 Task: Update your profile picture and name in your GitHub settings.
Action: Mouse moved to (464, 81)
Screenshot: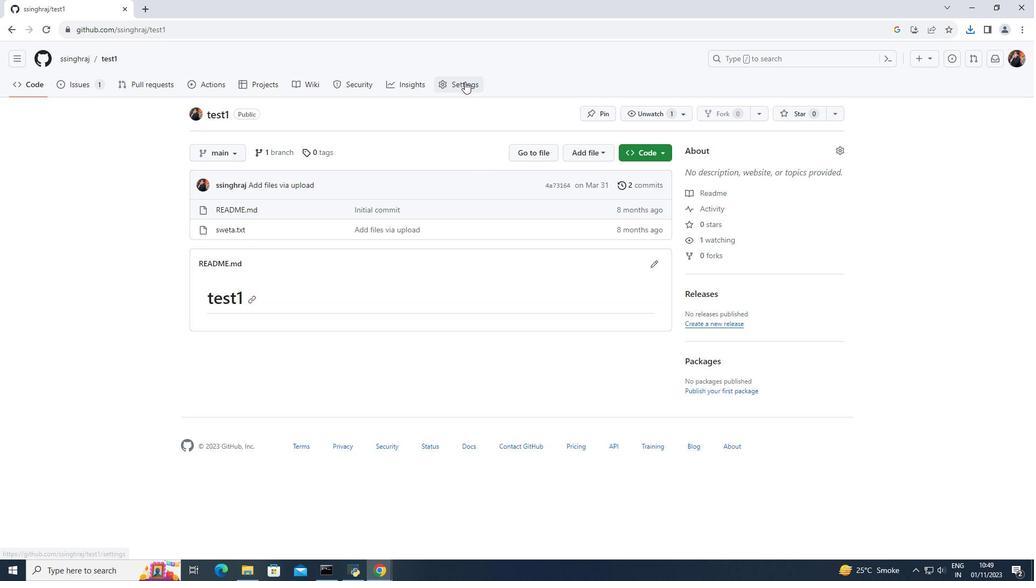 
Action: Mouse pressed left at (464, 81)
Screenshot: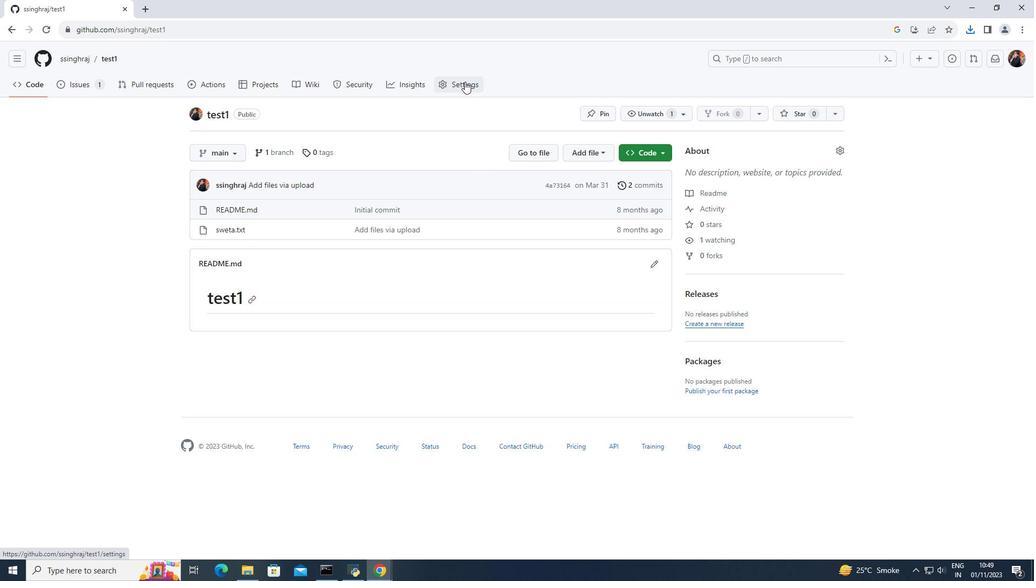 
Action: Mouse moved to (1008, 59)
Screenshot: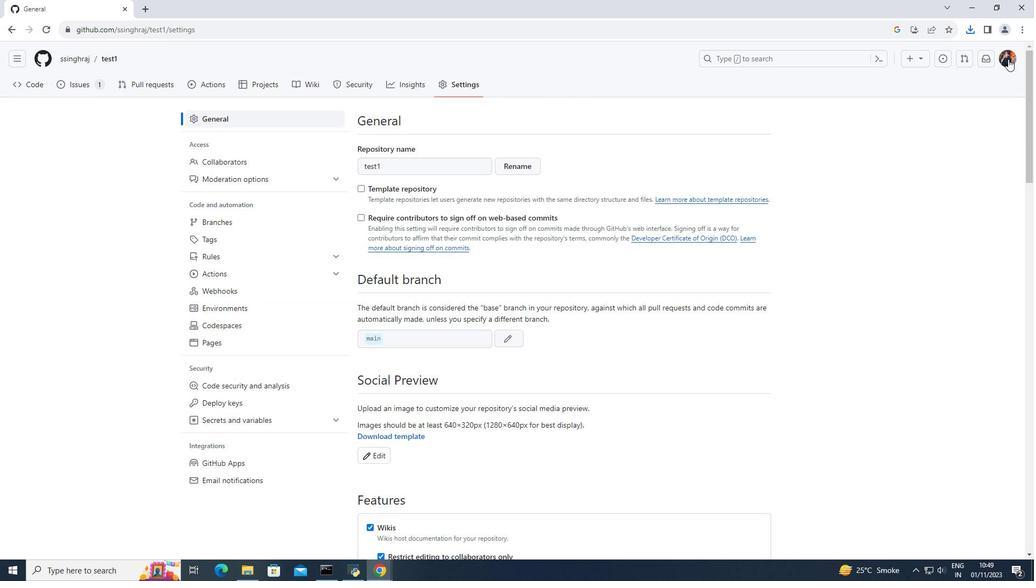 
Action: Mouse pressed left at (1008, 59)
Screenshot: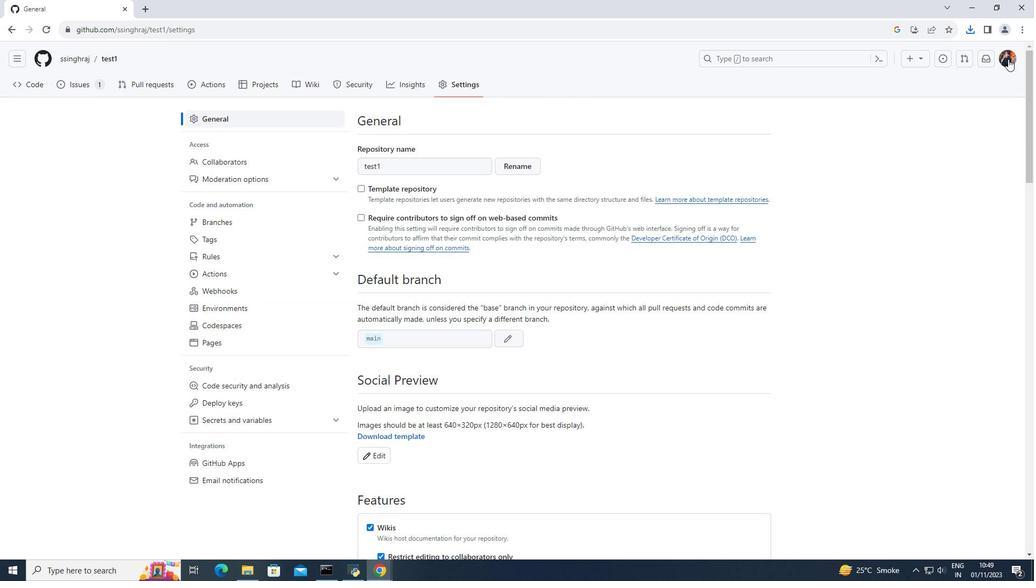 
Action: Mouse moved to (908, 110)
Screenshot: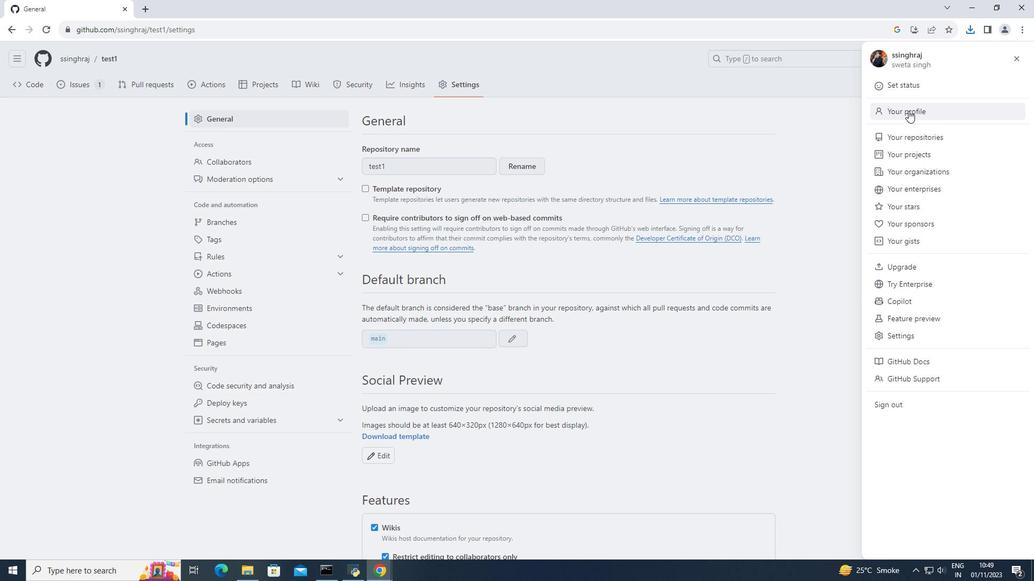 
Action: Mouse pressed left at (908, 110)
Screenshot: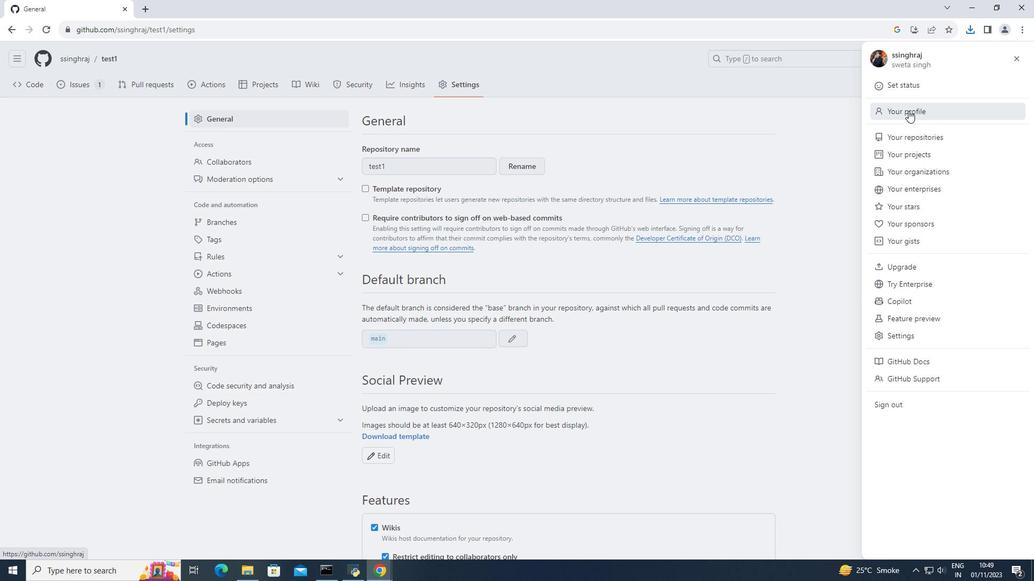 
Action: Mouse moved to (248, 329)
Screenshot: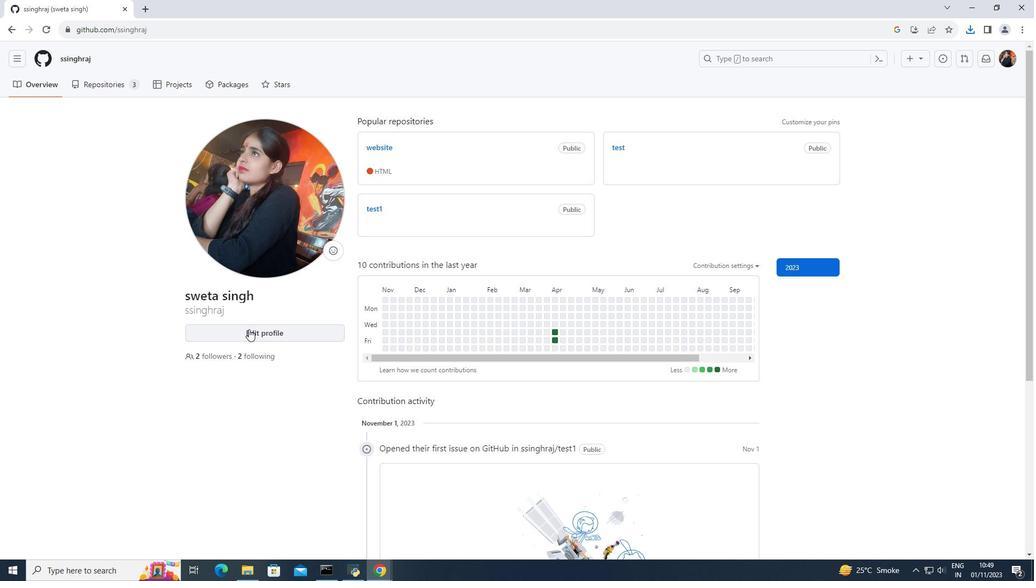 
Action: Mouse pressed left at (248, 329)
Screenshot: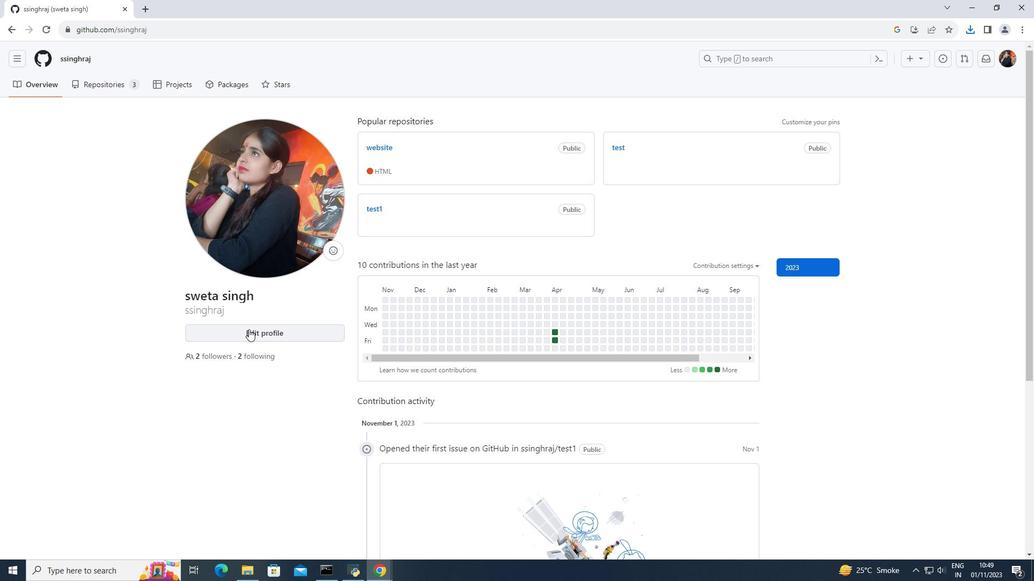 
Action: Mouse moved to (290, 225)
Screenshot: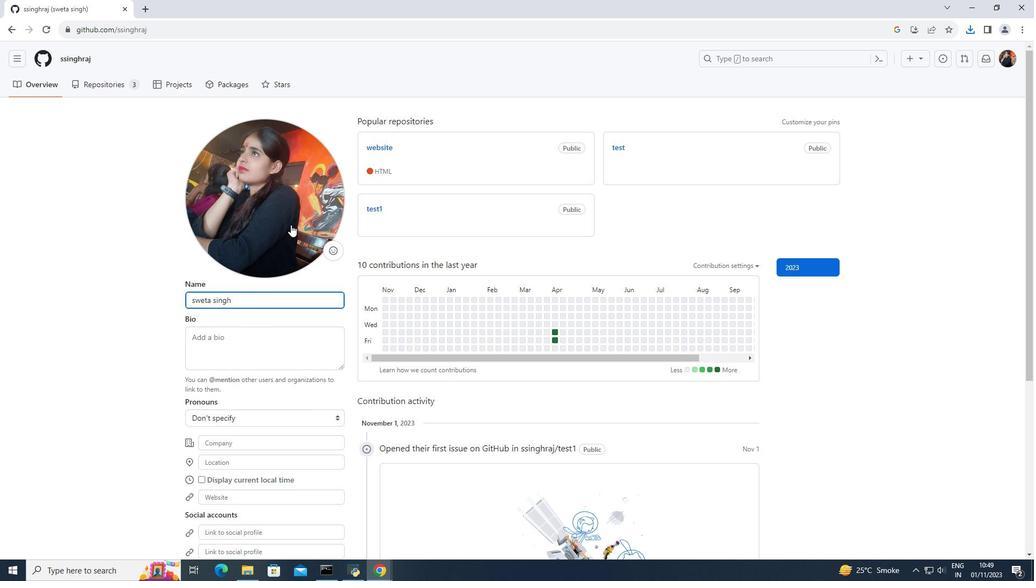 
Action: Mouse pressed left at (290, 225)
Screenshot: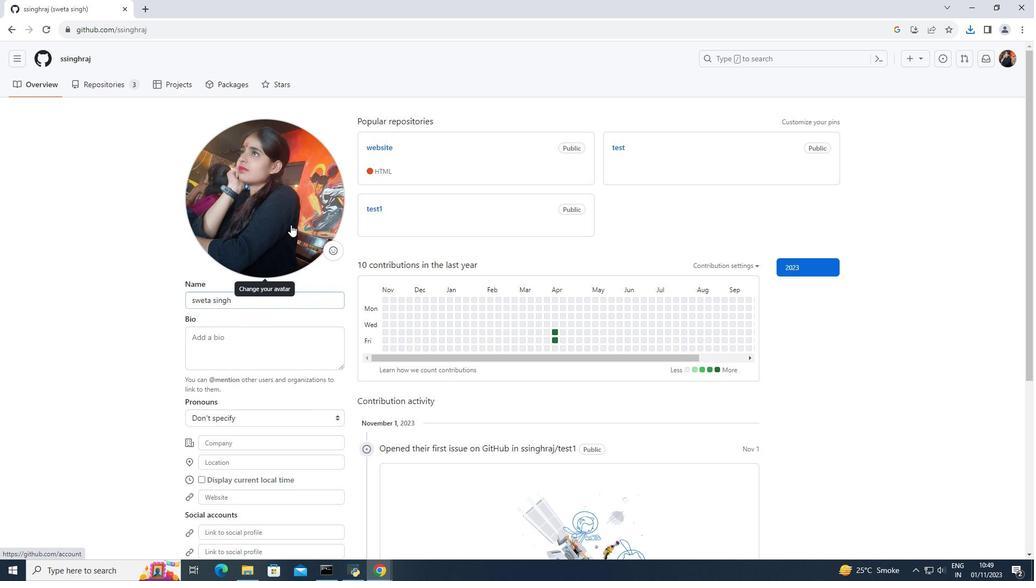 
Action: Mouse moved to (714, 272)
Screenshot: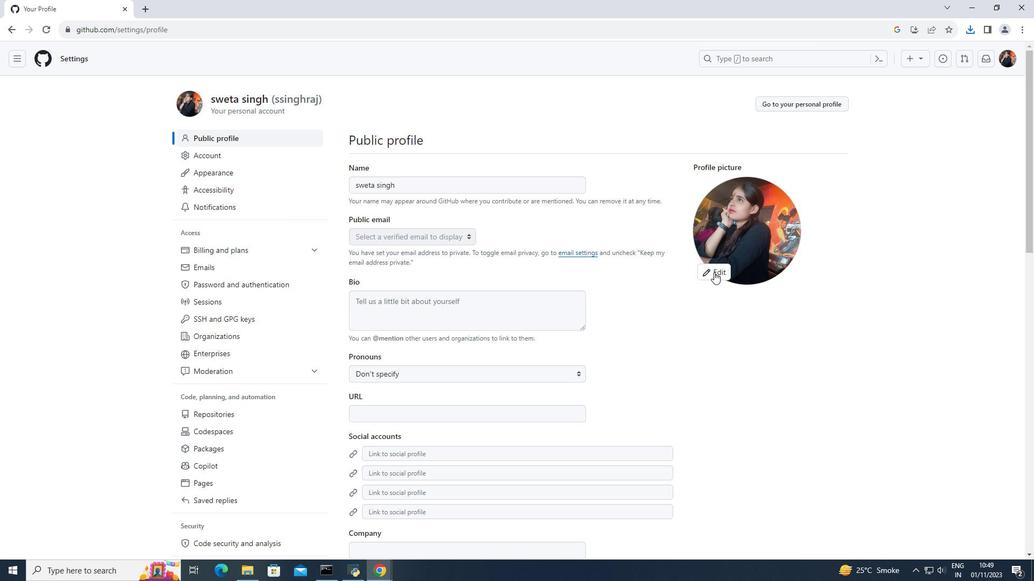 
Action: Mouse pressed left at (714, 272)
Screenshot: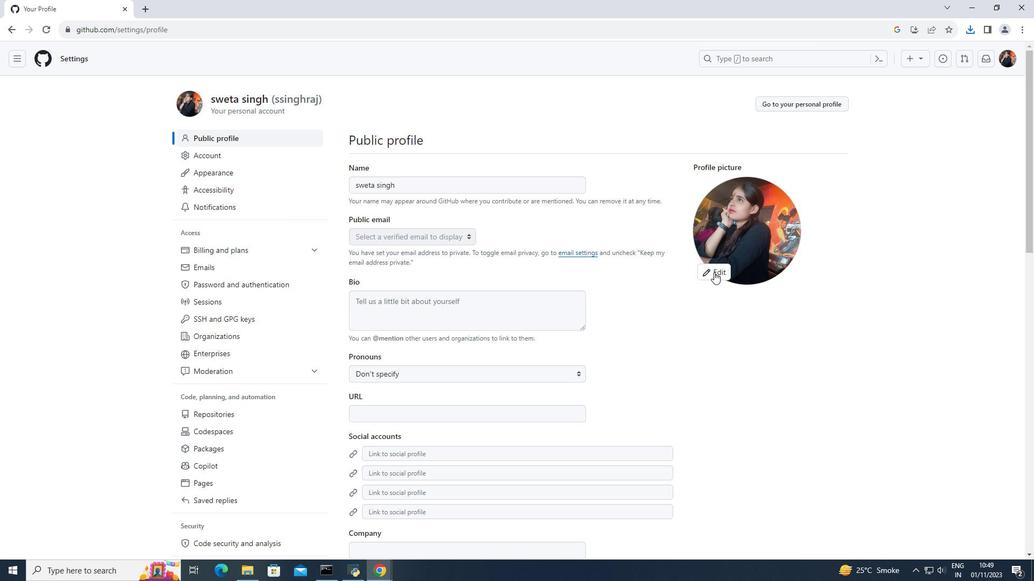 
Action: Mouse moved to (719, 295)
Screenshot: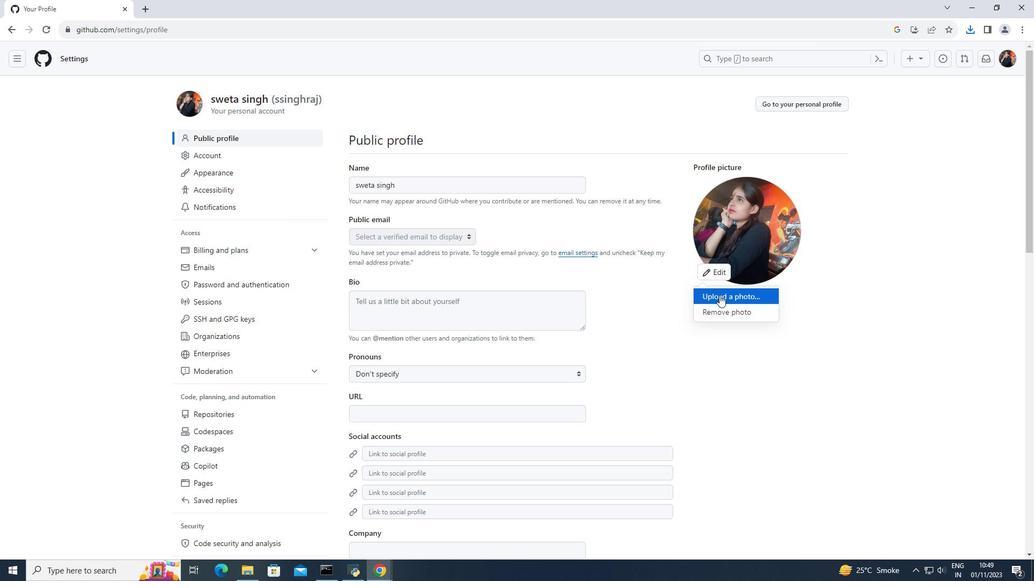 
Action: Mouse pressed left at (719, 295)
Screenshot: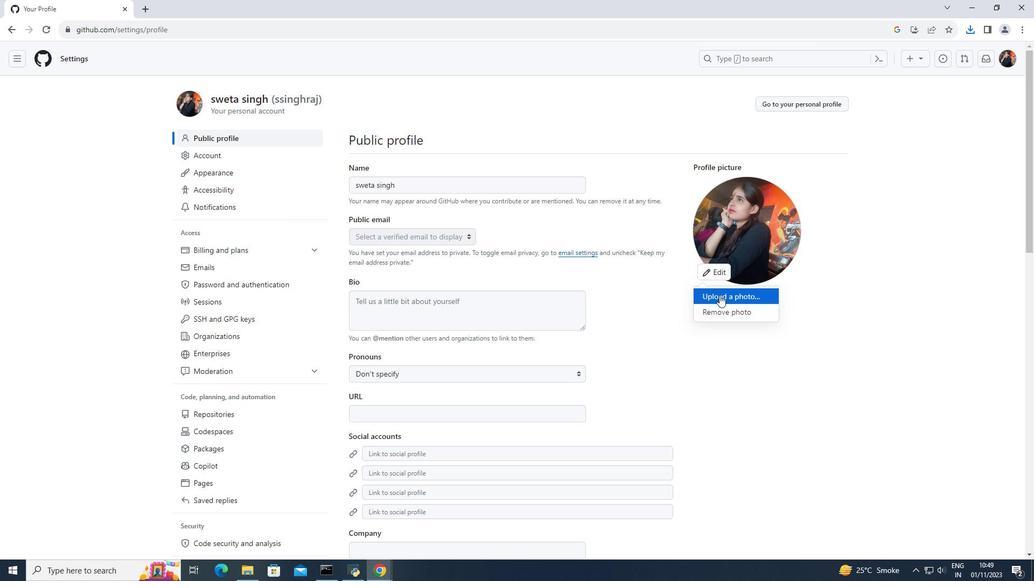 
Action: Mouse moved to (121, 89)
Screenshot: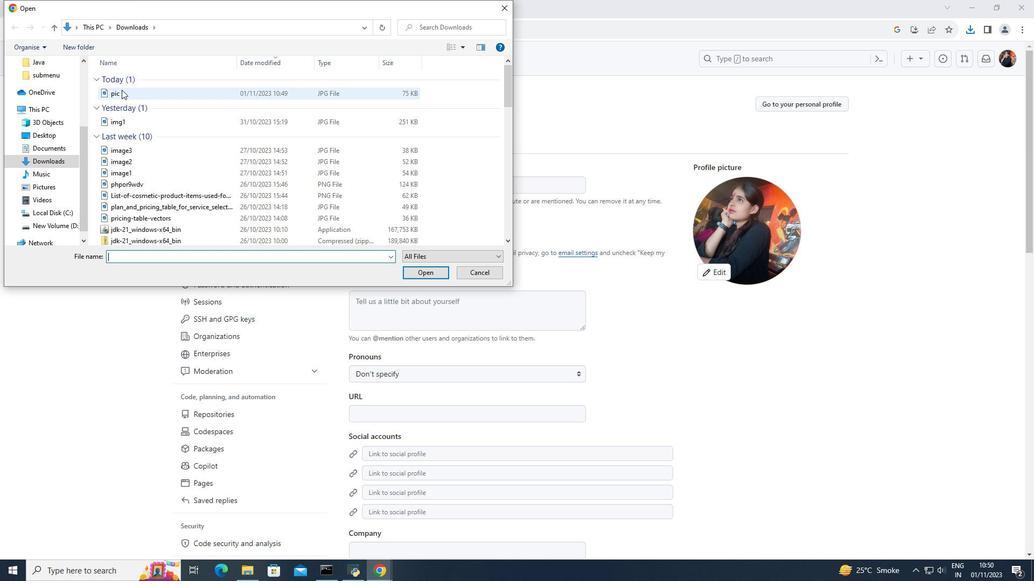 
Action: Mouse pressed left at (121, 89)
Screenshot: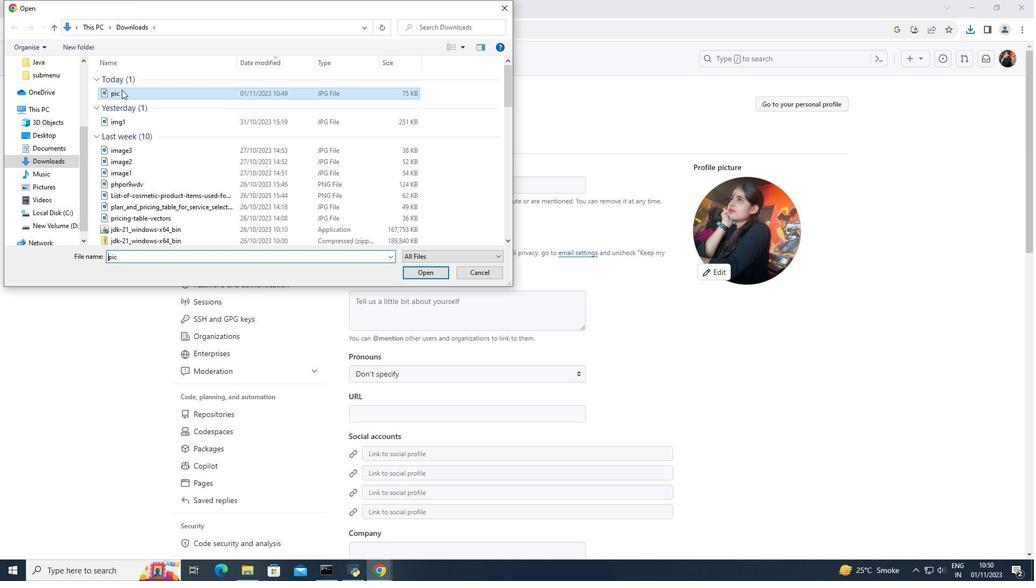 
Action: Mouse moved to (432, 272)
Screenshot: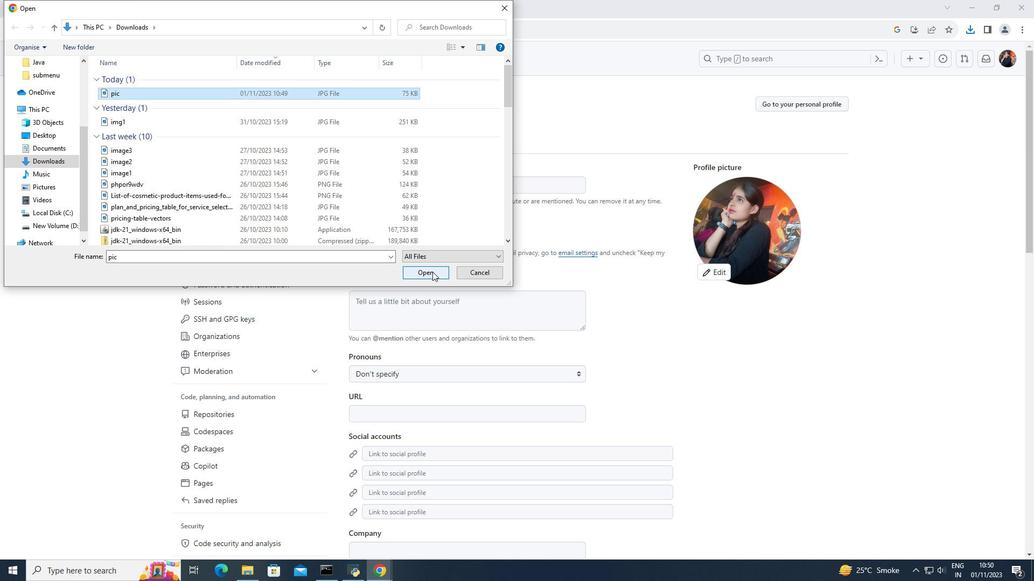 
Action: Mouse pressed left at (432, 272)
Screenshot: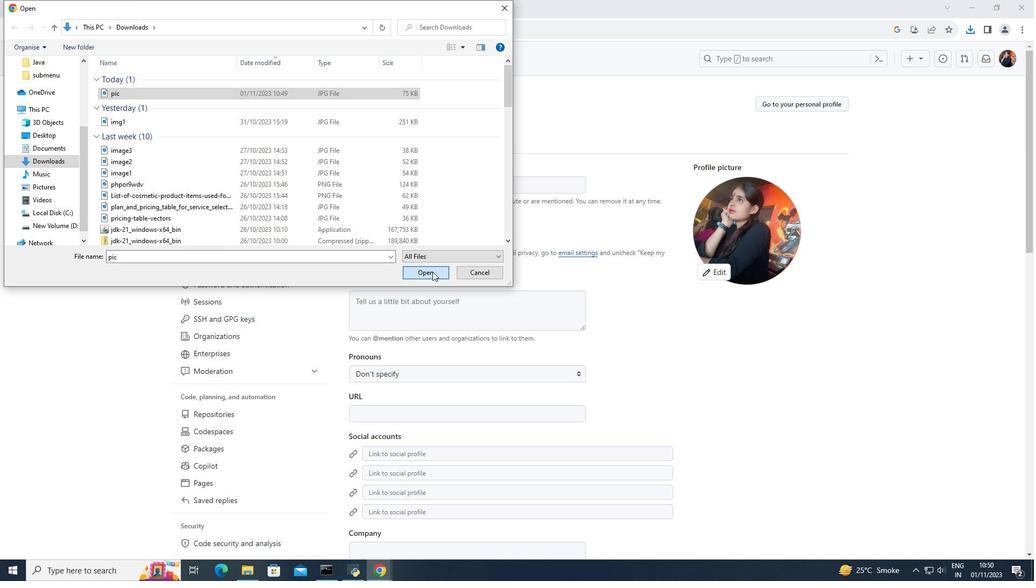 
Action: Mouse moved to (516, 424)
Screenshot: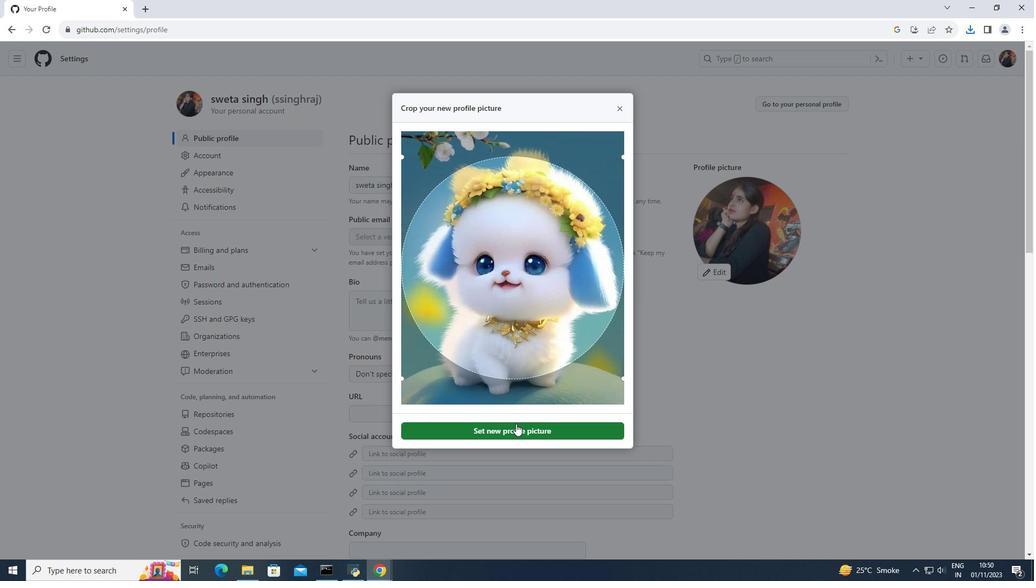 
Action: Mouse pressed left at (516, 424)
Screenshot: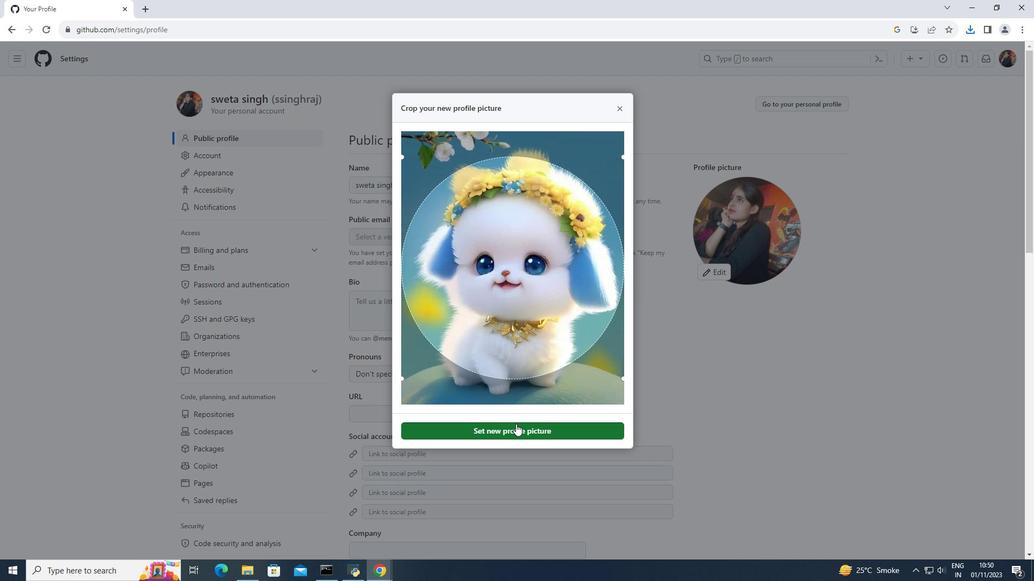 
Action: Mouse moved to (402, 220)
Screenshot: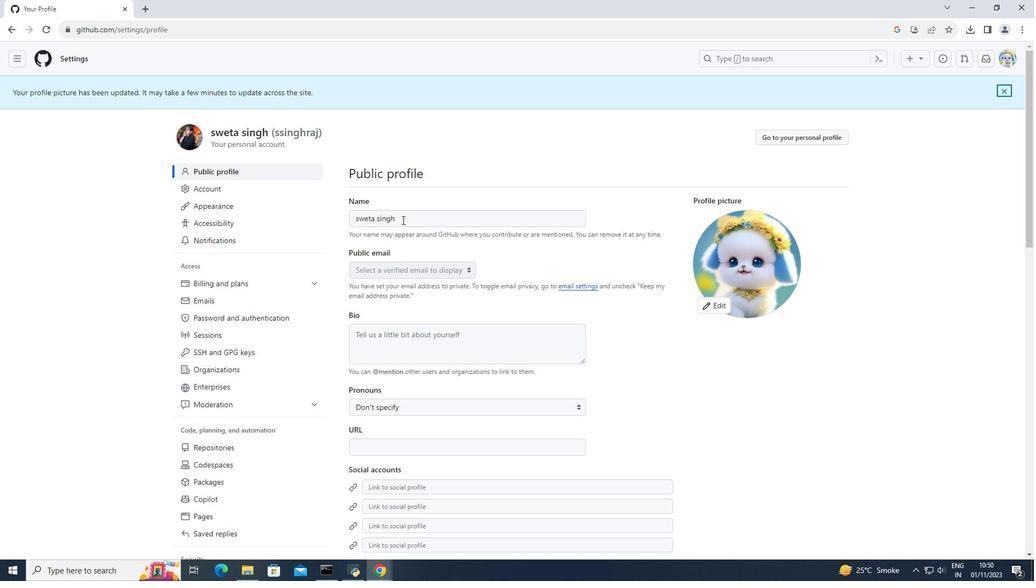 
Action: Mouse pressed left at (402, 220)
Screenshot: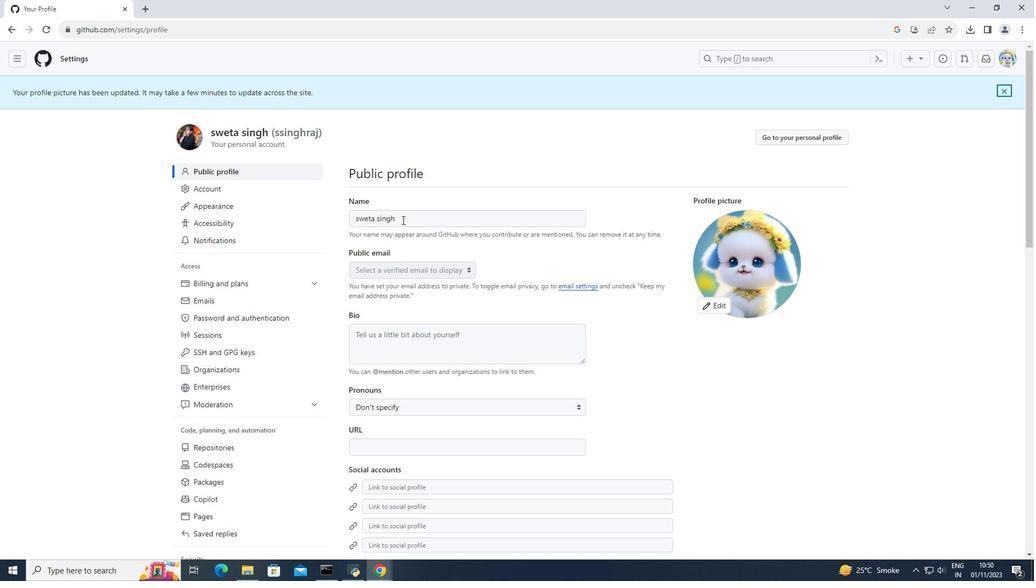 
Action: Mouse moved to (402, 220)
Screenshot: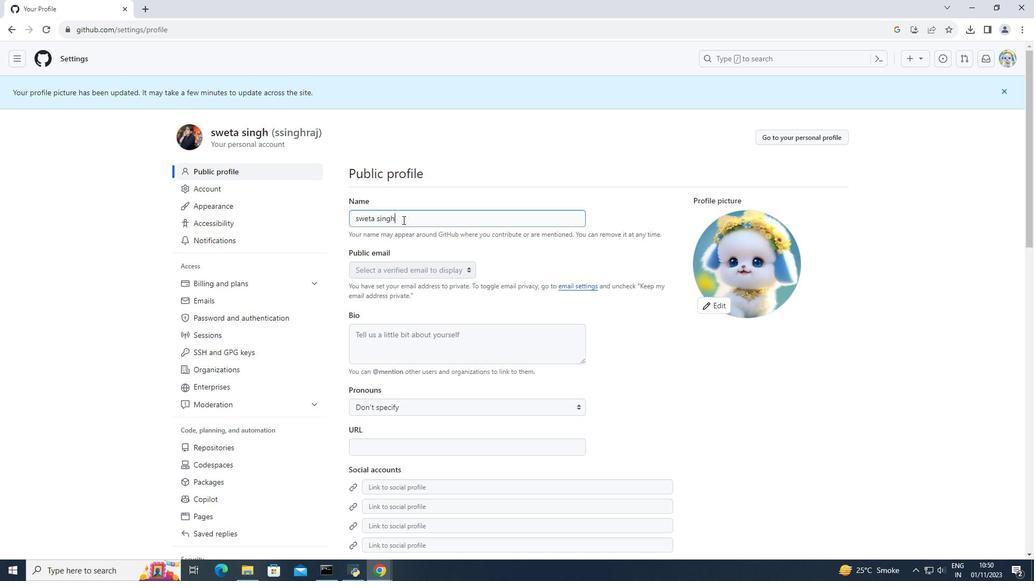 
Action: Key pressed <Key.backspace><Key.backspace><Key.backspace><Key.backspace><Key.backspace><Key.backspace><Key.backspace><Key.backspace><Key.backspace><Key.backspace><Key.backspace><Key.backspace><Key.backspace><Key.shift>Sweta<Key.space><Key.shift><Key.shift><Key.shift>s<Key.backspace><Key.shift>Singh<Key.space><Key.shift>Rajput<Key.enter>
Screenshot: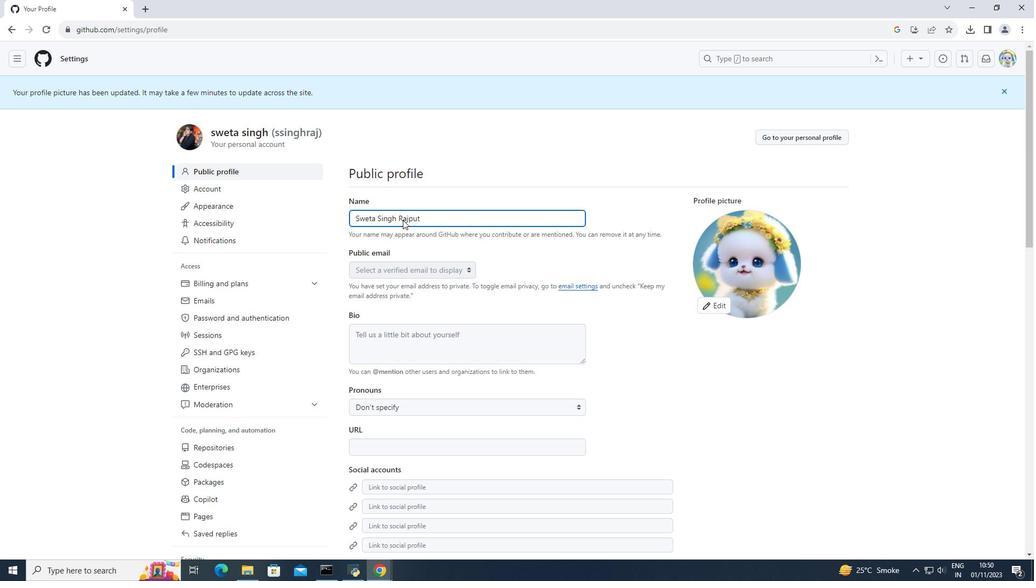 
Action: Mouse moved to (11, 29)
Screenshot: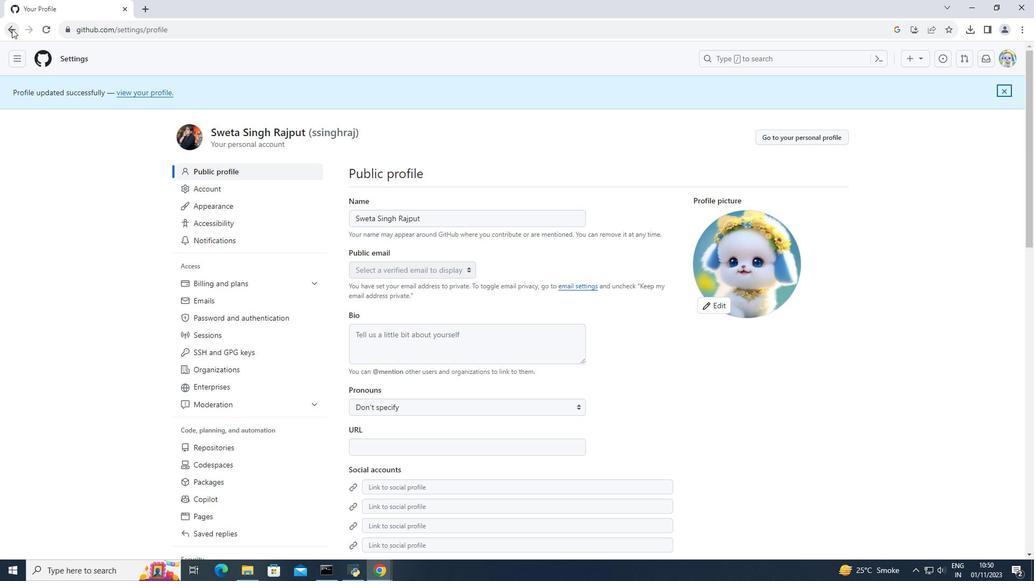 
Action: Mouse pressed left at (11, 29)
Screenshot: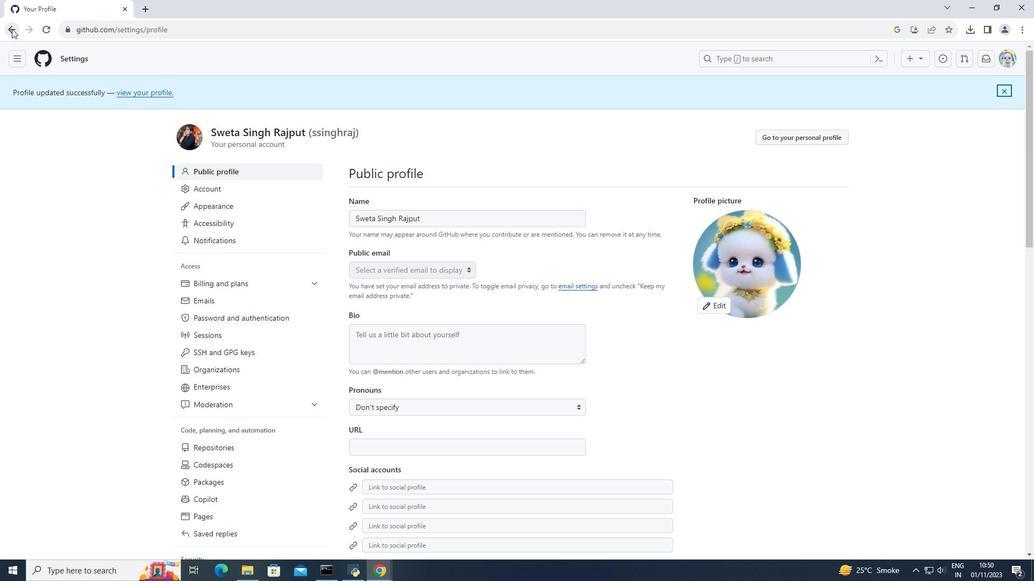 
Action: Mouse moved to (1003, 58)
Screenshot: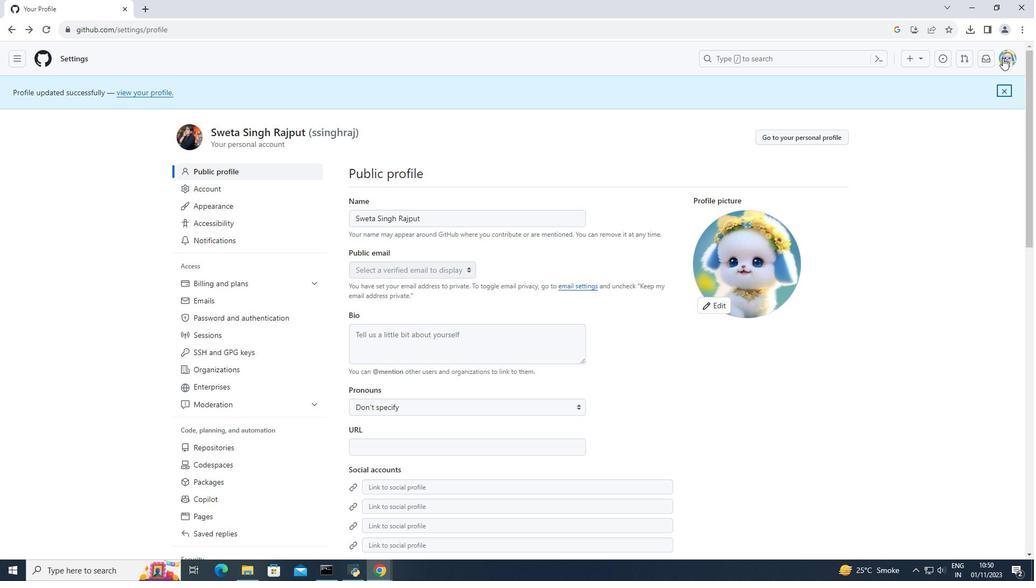 
Action: Mouse pressed left at (1003, 58)
Screenshot: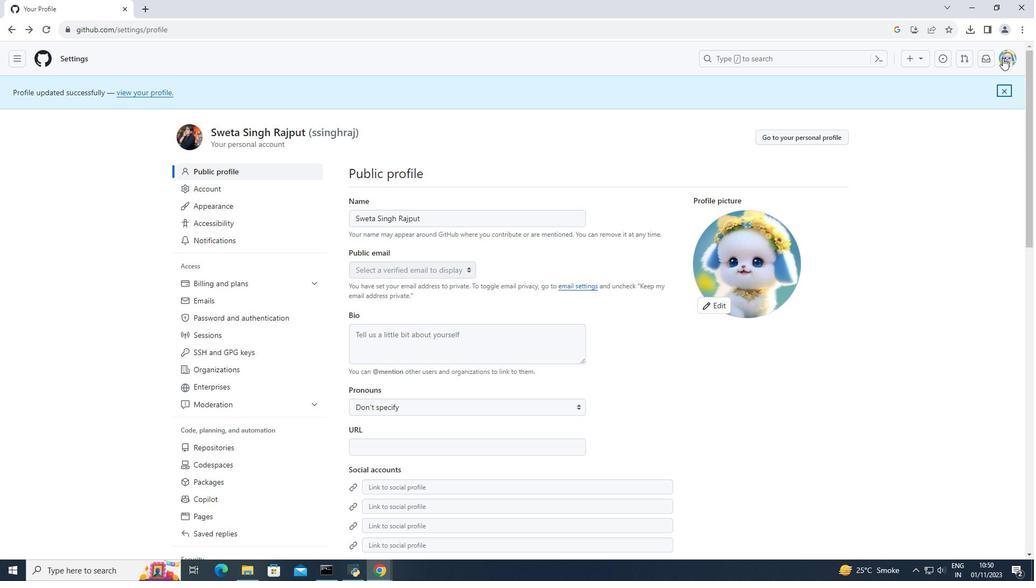 
Action: Mouse moved to (897, 110)
Screenshot: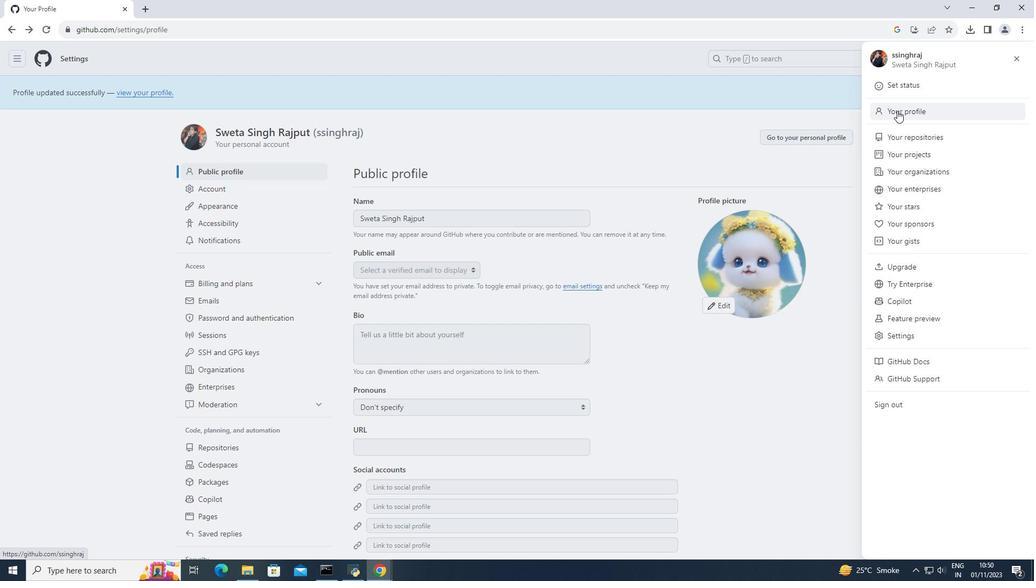 
Action: Mouse pressed left at (897, 110)
Screenshot: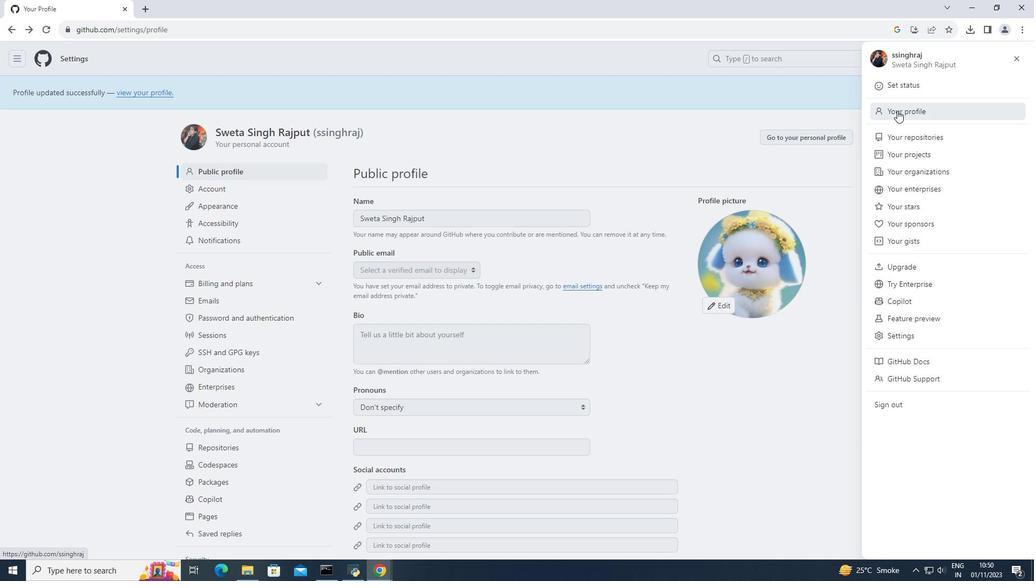 
Action: Mouse moved to (255, 203)
Screenshot: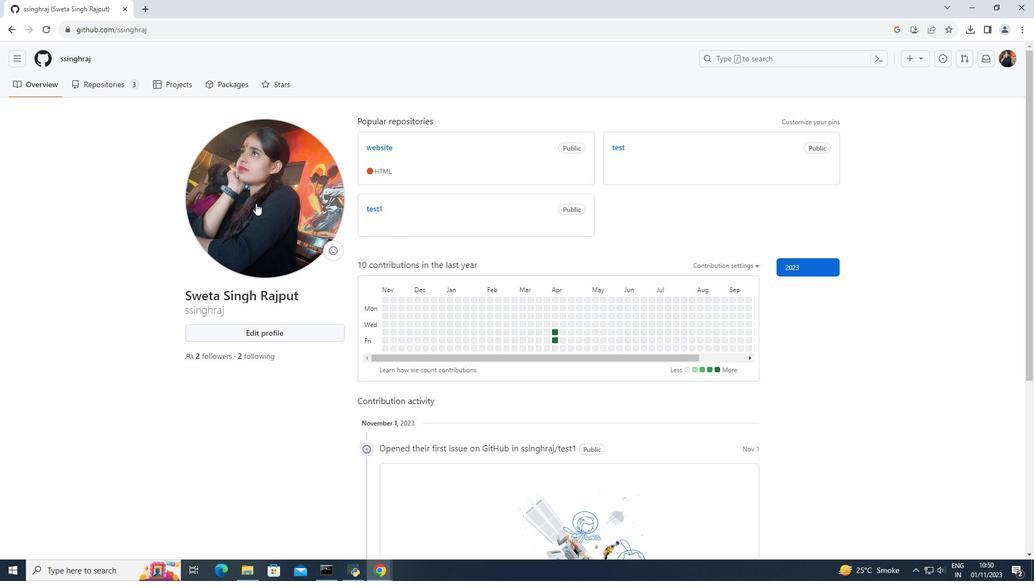 
Action: Mouse scrolled (255, 203) with delta (0, 0)
Screenshot: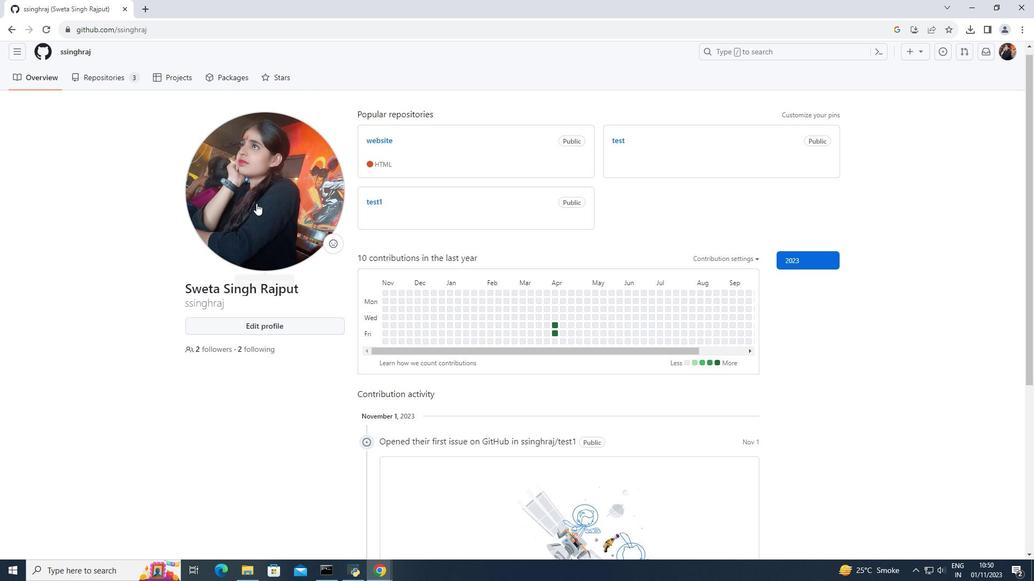 
Action: Mouse moved to (256, 203)
Screenshot: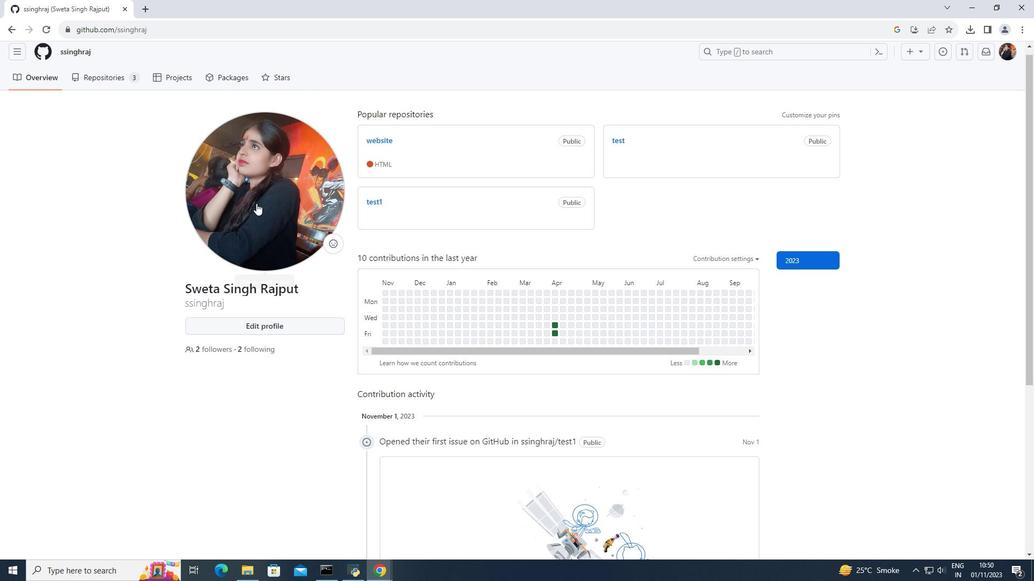 
Action: Mouse scrolled (256, 203) with delta (0, 0)
Screenshot: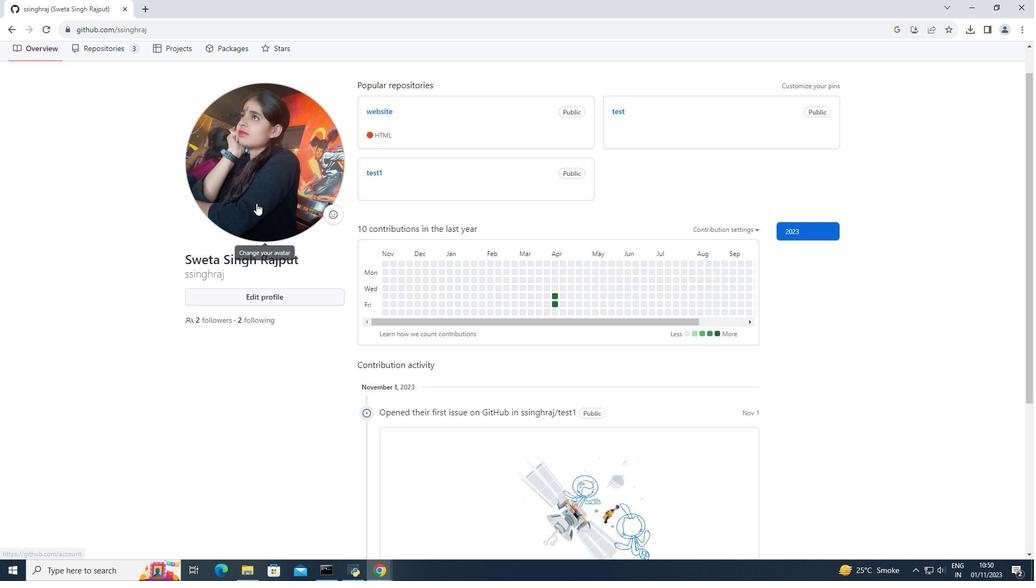 
Action: Mouse moved to (259, 183)
Screenshot: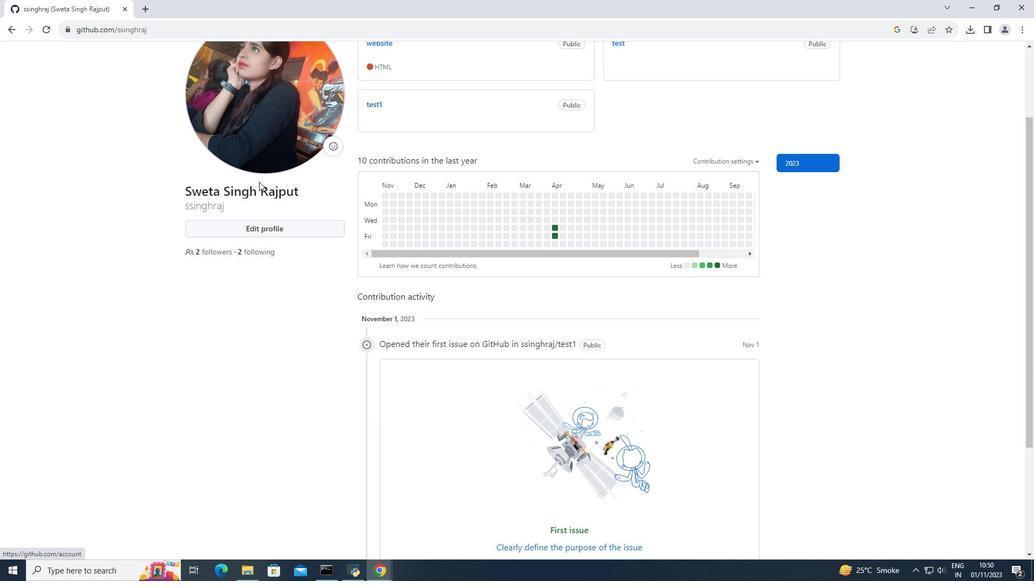 
Action: Mouse scrolled (259, 184) with delta (0, 0)
Screenshot: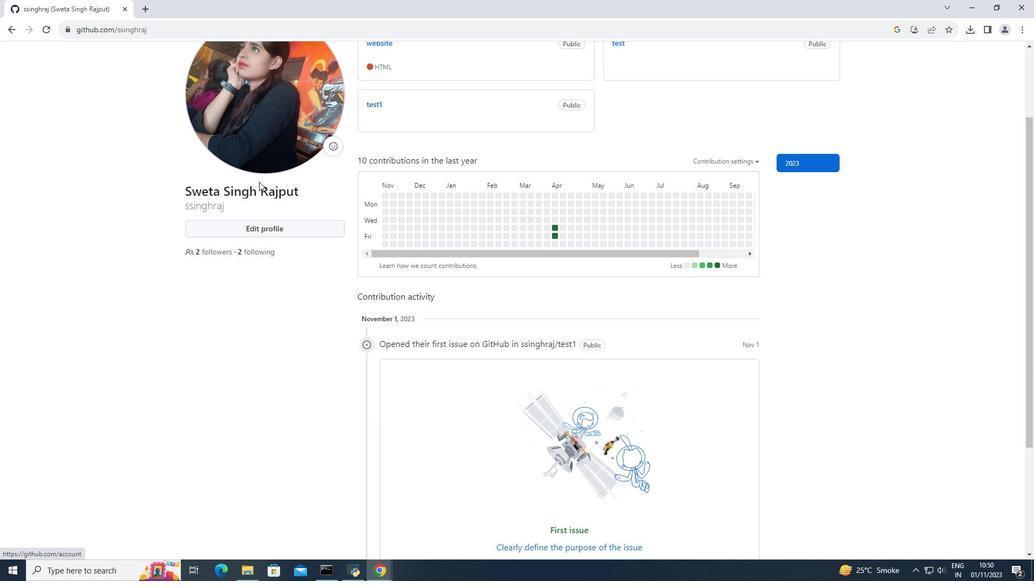 
Action: Mouse moved to (266, 279)
Screenshot: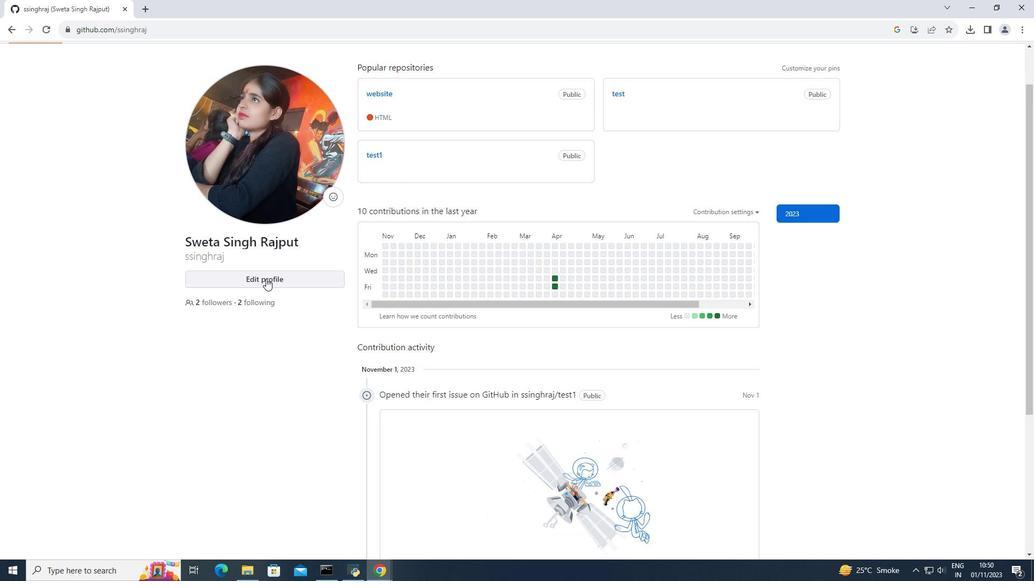 
Action: Mouse pressed left at (266, 279)
Screenshot: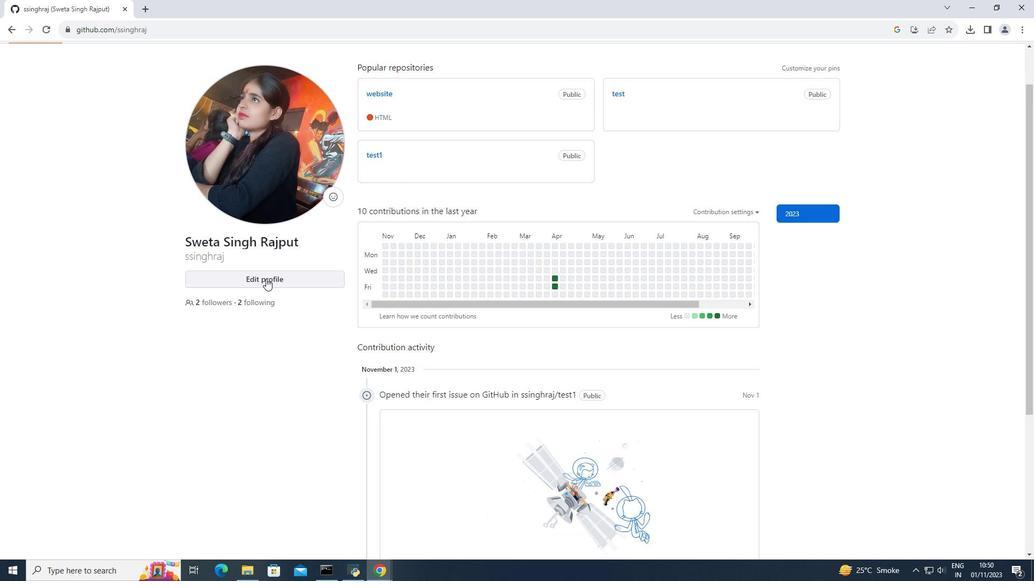 
Action: Mouse moved to (130, 165)
Screenshot: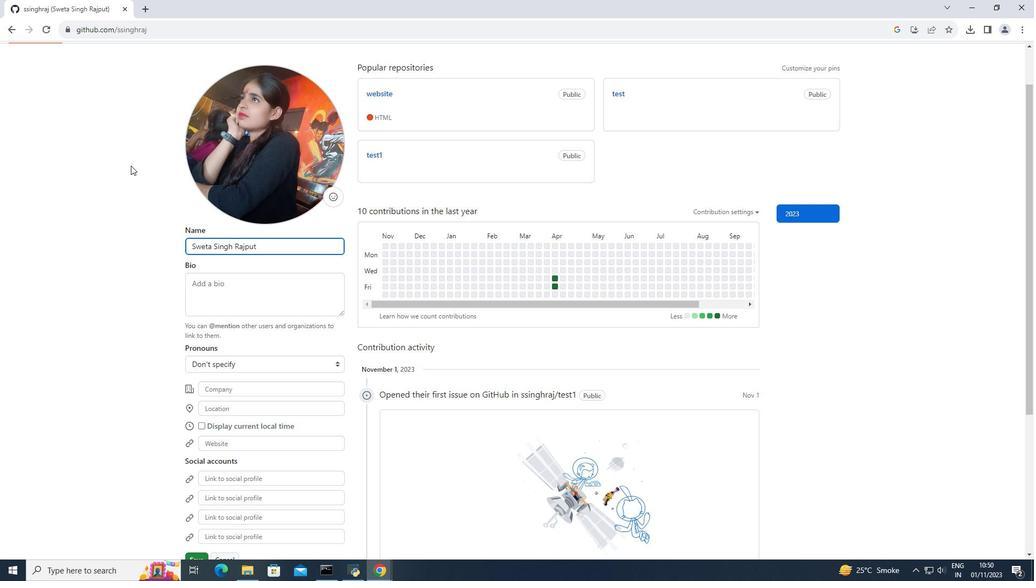 
Action: Mouse pressed left at (130, 165)
Screenshot: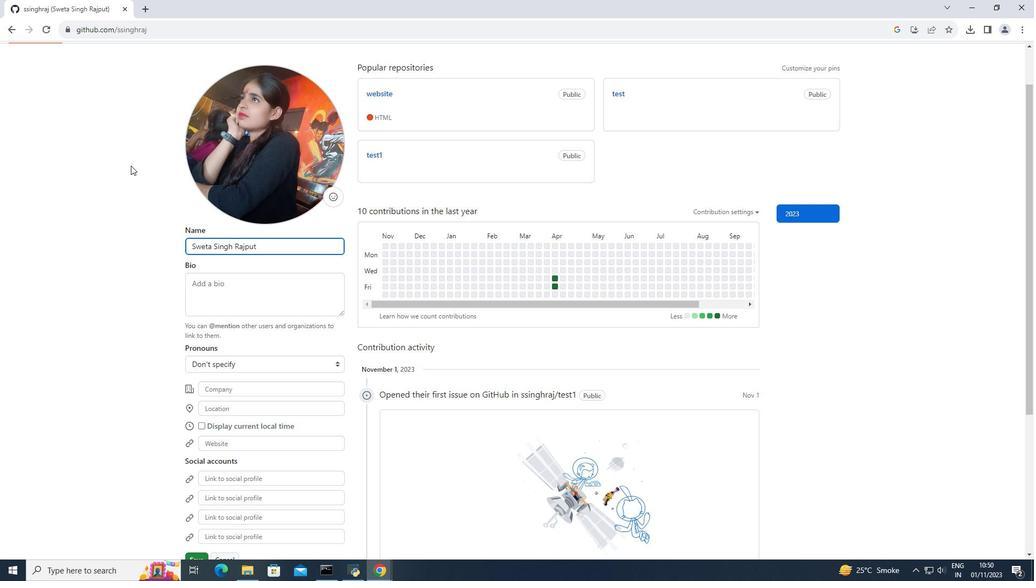
Action: Mouse moved to (385, 168)
Screenshot: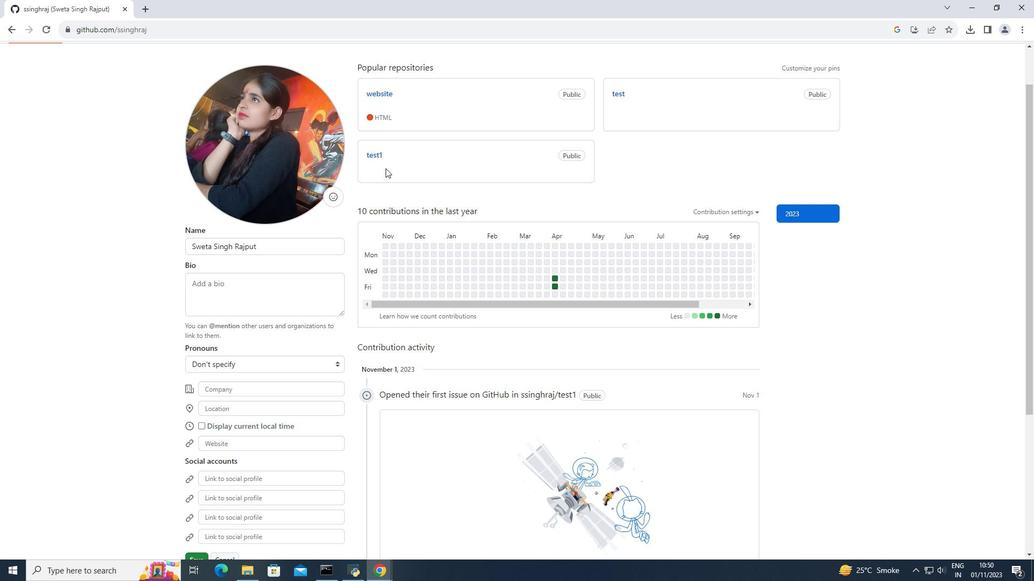 
Action: Mouse pressed left at (385, 168)
Screenshot: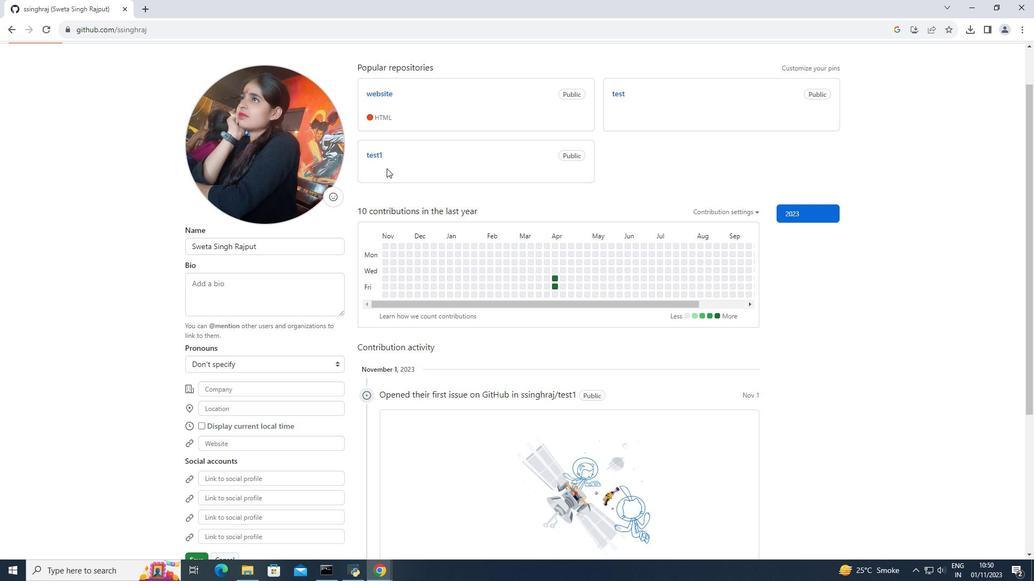 
Action: Mouse moved to (313, 164)
Screenshot: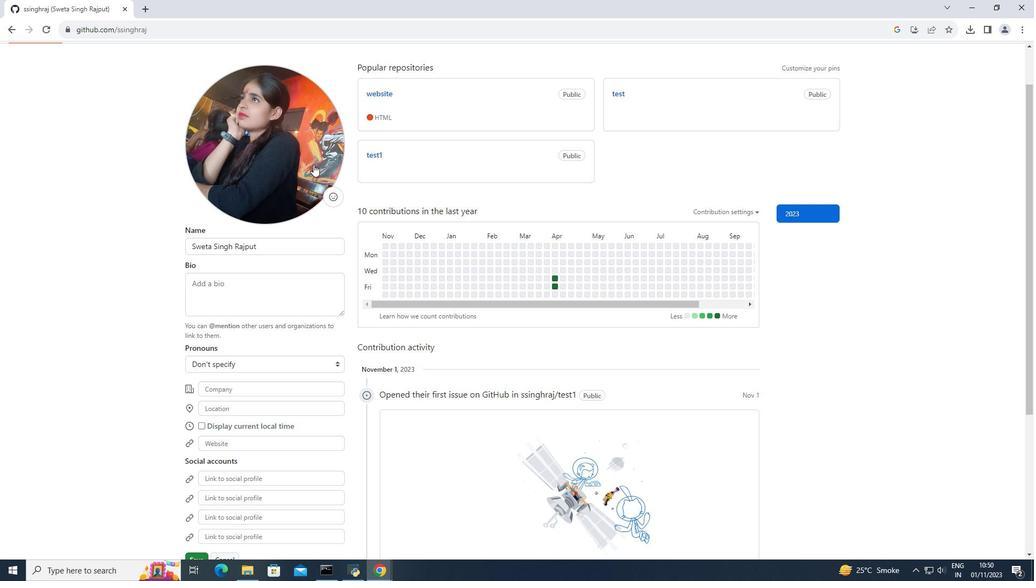 
Action: Mouse pressed left at (313, 164)
Screenshot: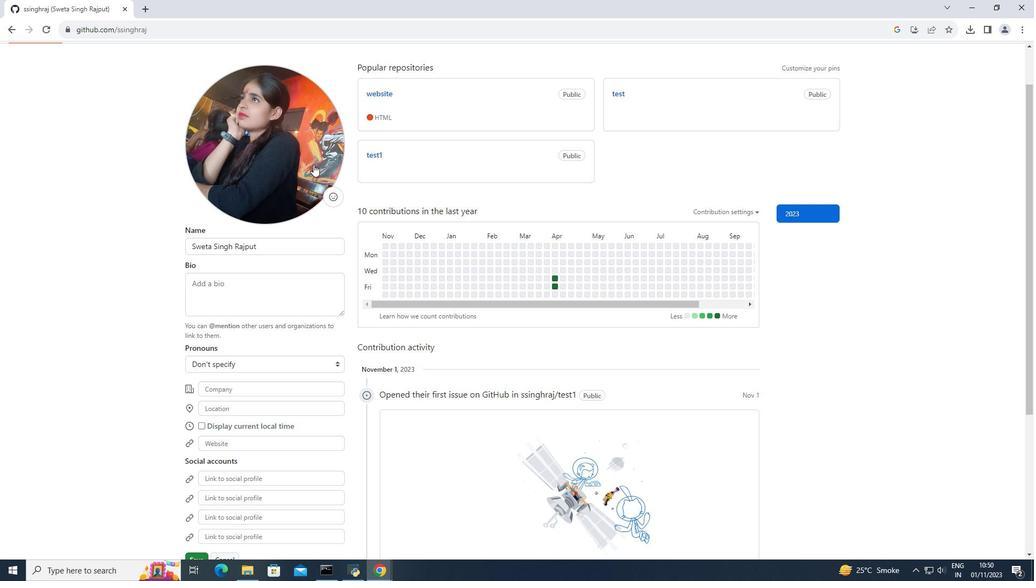 
Action: Mouse moved to (655, 286)
Screenshot: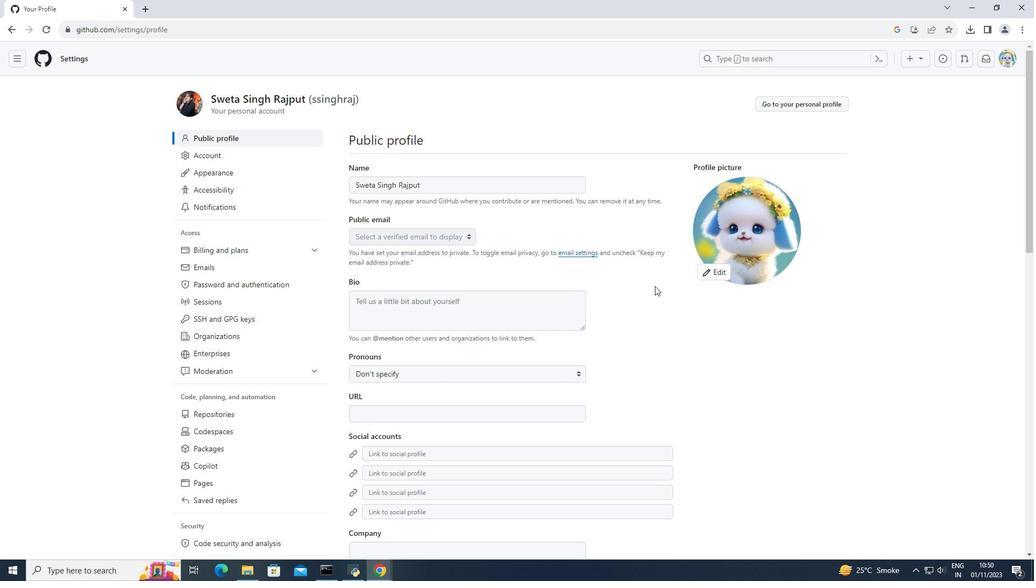 
Action: Mouse scrolled (655, 286) with delta (0, 0)
Screenshot: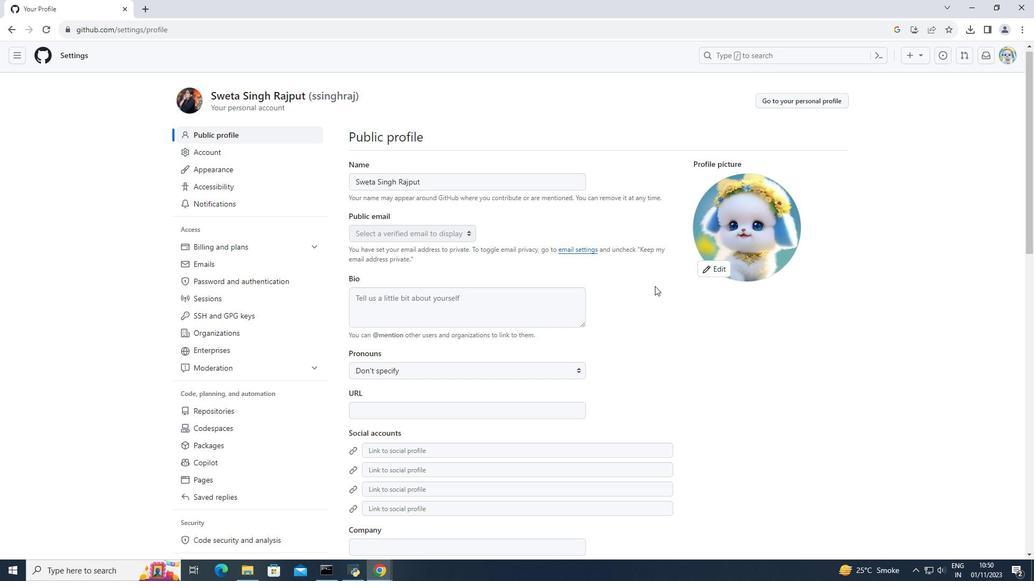 
Action: Mouse scrolled (655, 286) with delta (0, 0)
Screenshot: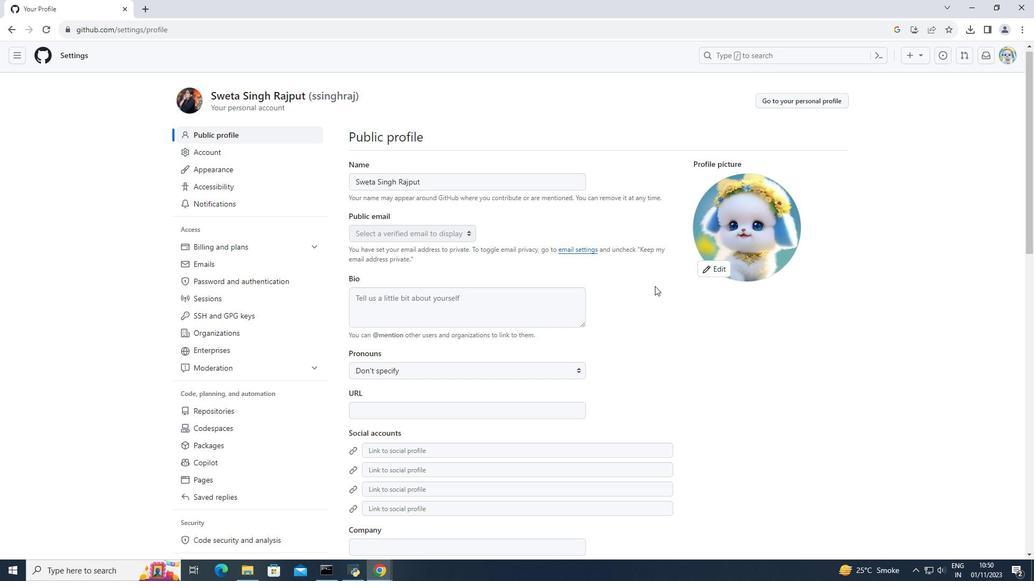 
Action: Mouse scrolled (655, 286) with delta (0, 0)
Screenshot: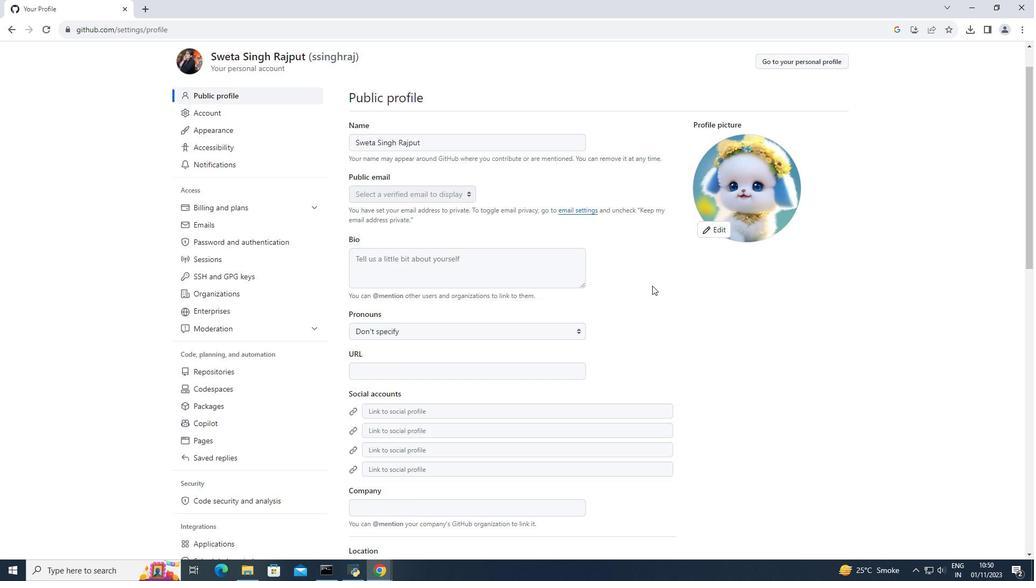
Action: Mouse scrolled (655, 286) with delta (0, 0)
Screenshot: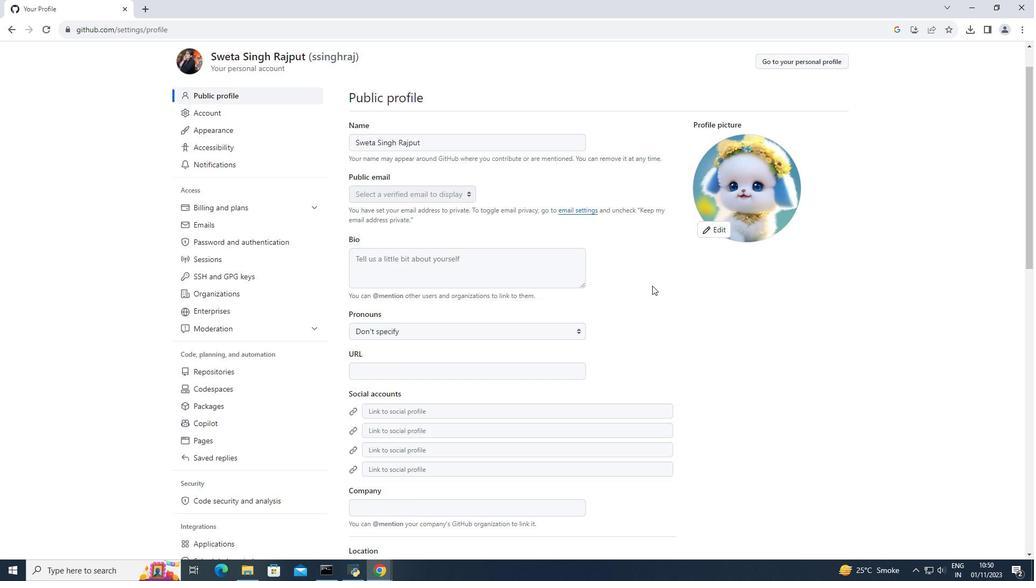 
Action: Mouse moved to (654, 286)
Screenshot: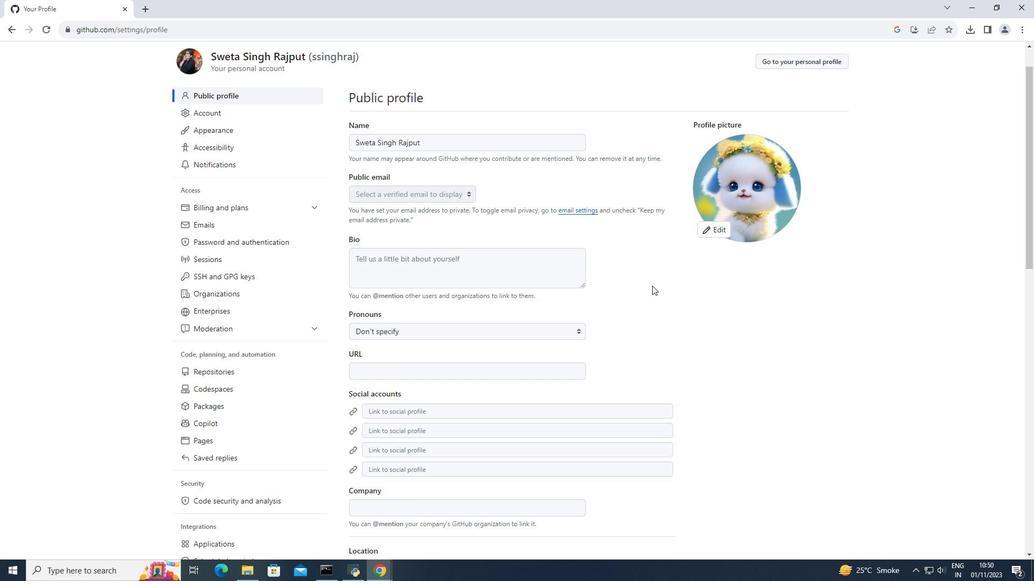 
Action: Mouse scrolled (654, 286) with delta (0, 0)
Screenshot: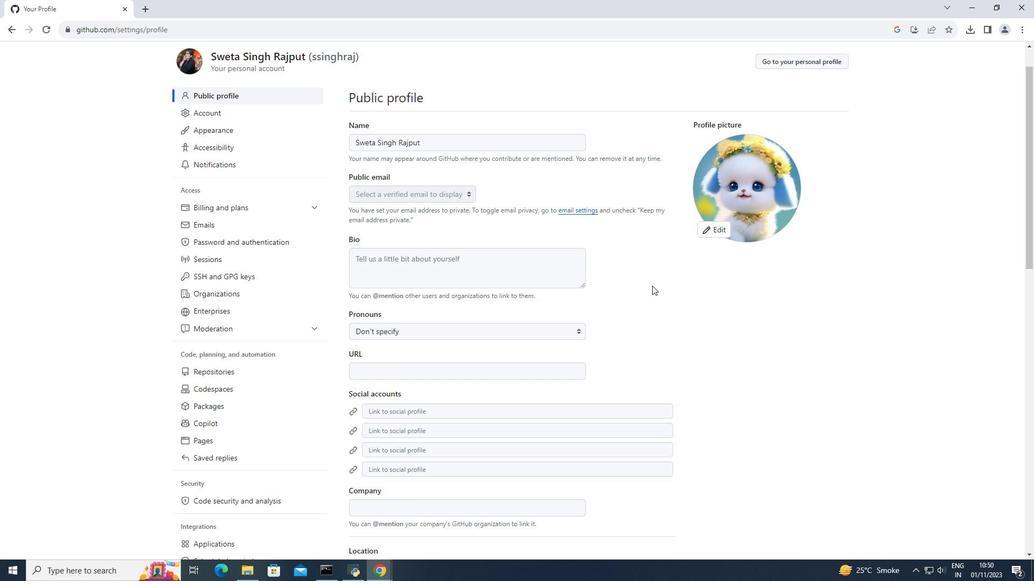 
Action: Mouse moved to (652, 286)
Screenshot: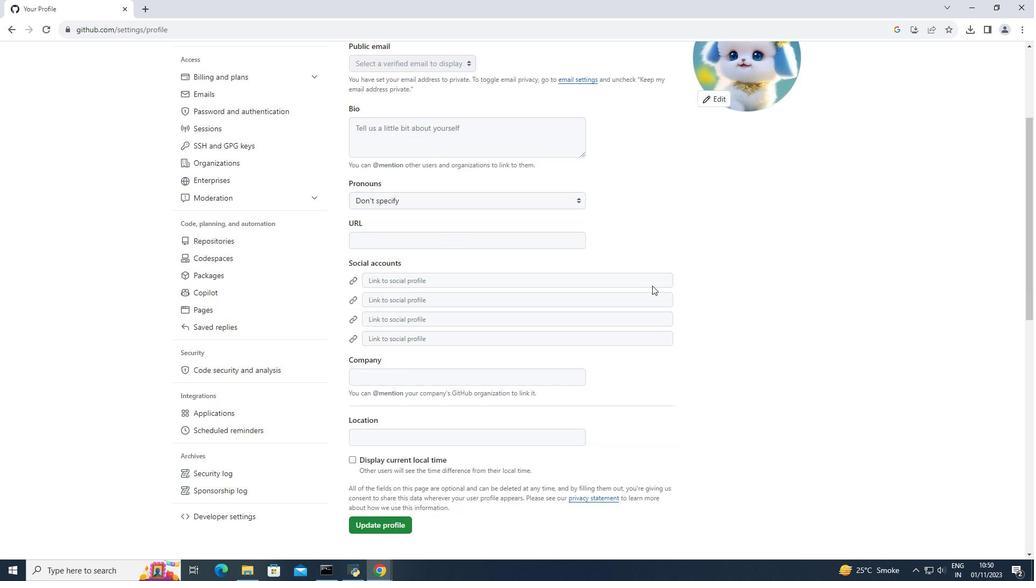 
Action: Mouse scrolled (652, 285) with delta (0, 0)
Screenshot: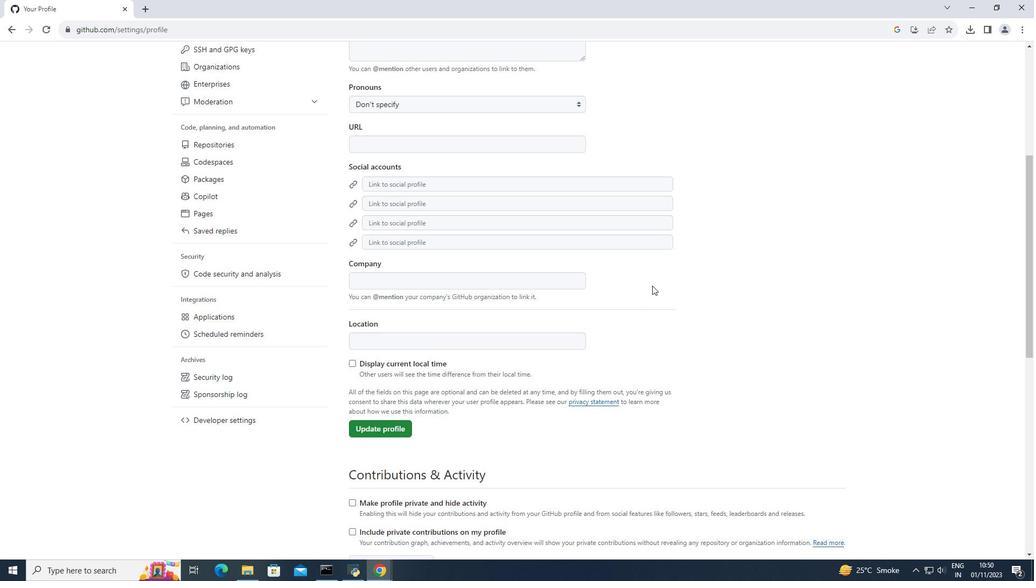 
Action: Mouse scrolled (652, 285) with delta (0, 0)
Screenshot: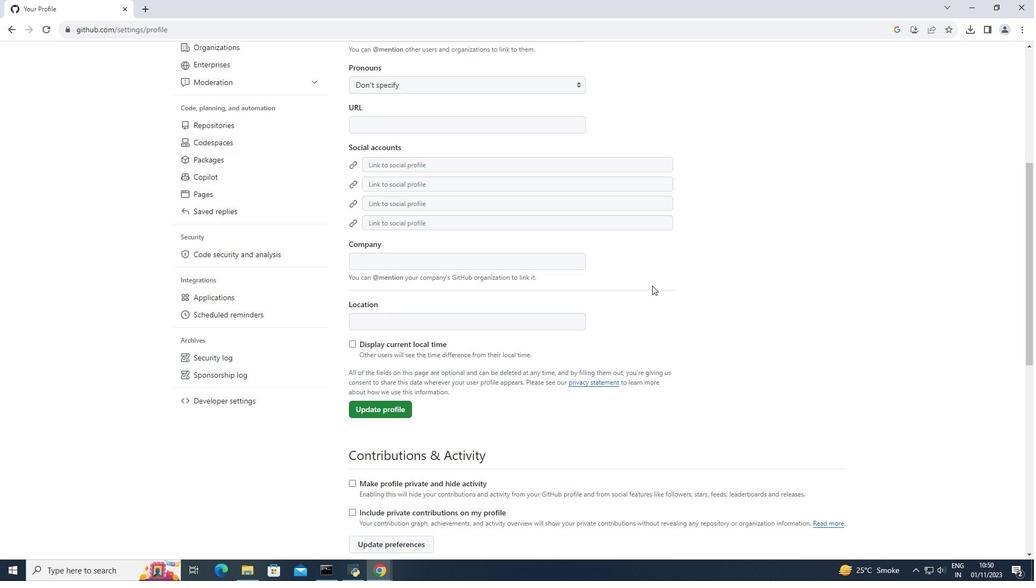 
Action: Mouse moved to (392, 318)
Screenshot: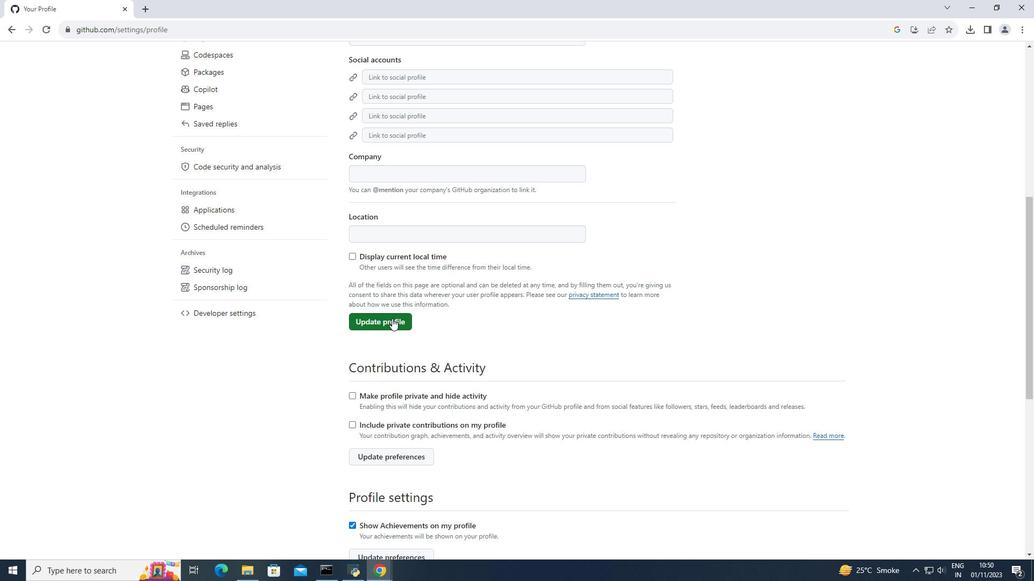 
Action: Mouse pressed left at (392, 318)
Screenshot: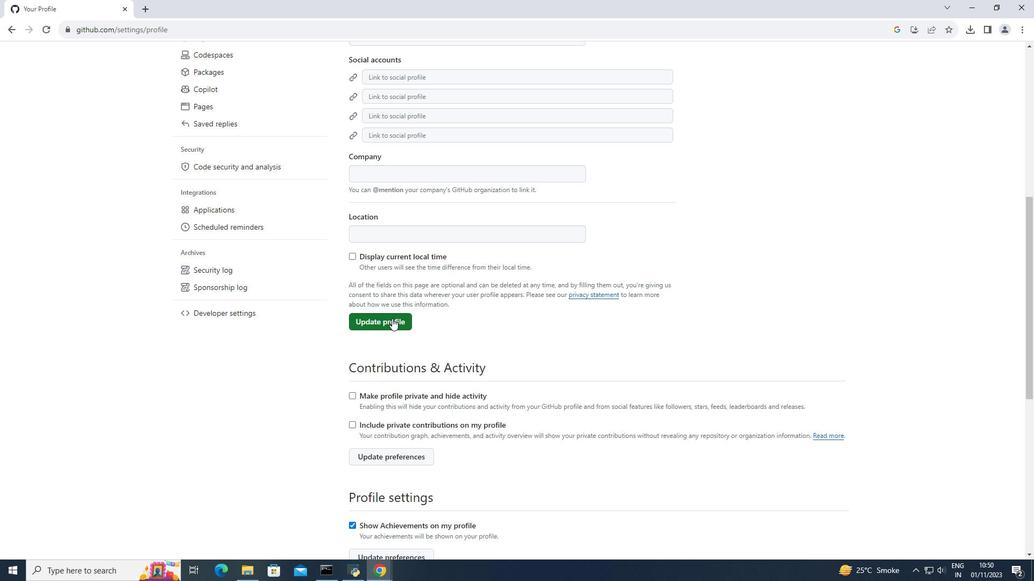 
Action: Mouse moved to (1004, 57)
Screenshot: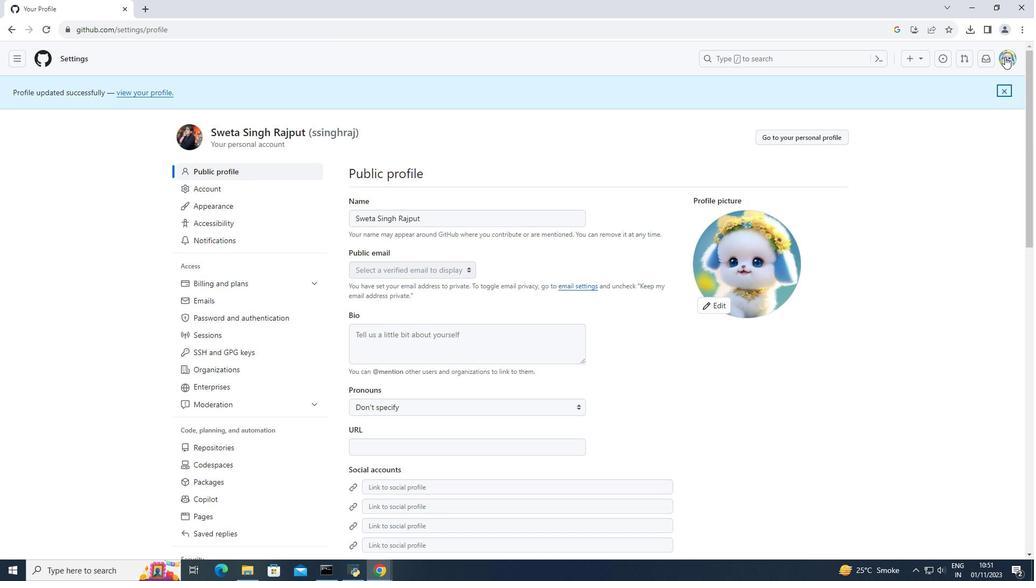 
Action: Mouse pressed left at (1004, 57)
Screenshot: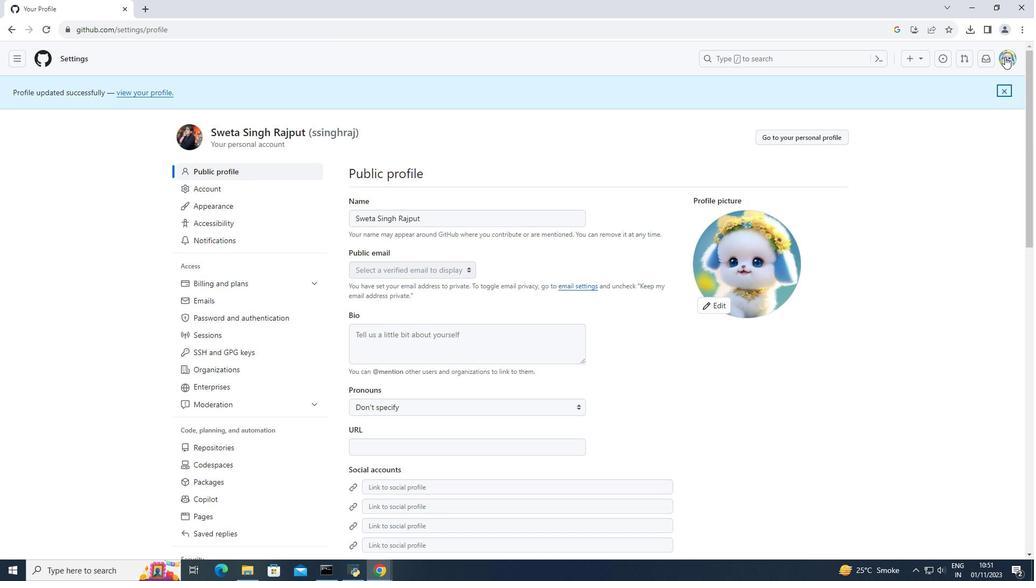 
Action: Mouse moved to (909, 112)
Screenshot: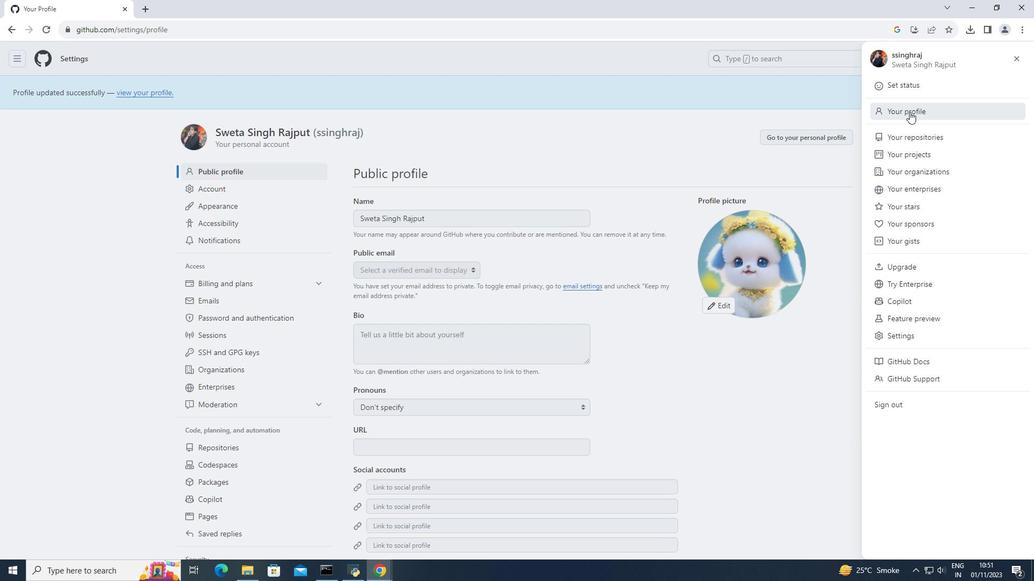 
Action: Mouse pressed left at (909, 112)
Screenshot: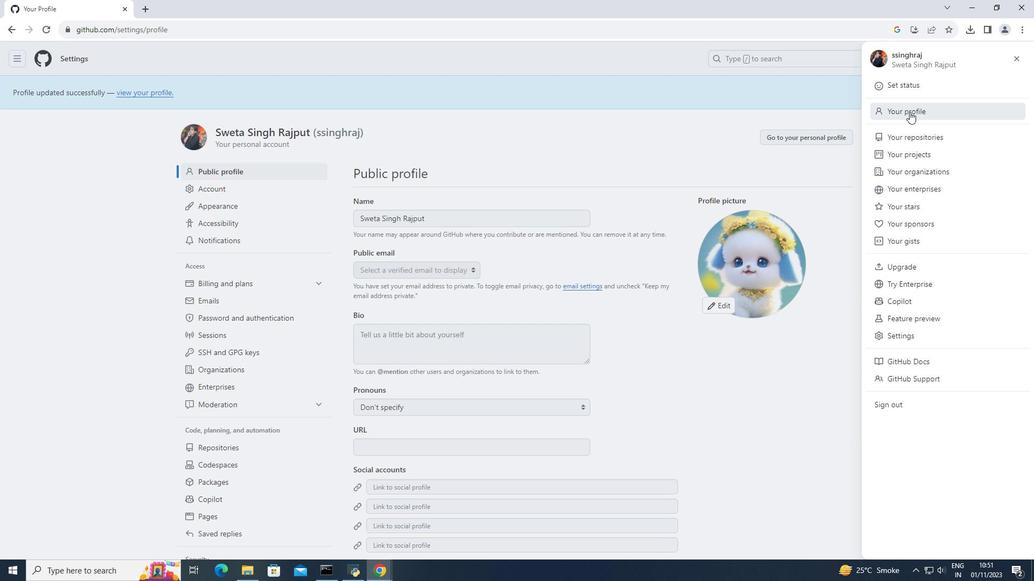 
Action: Mouse moved to (461, 214)
Screenshot: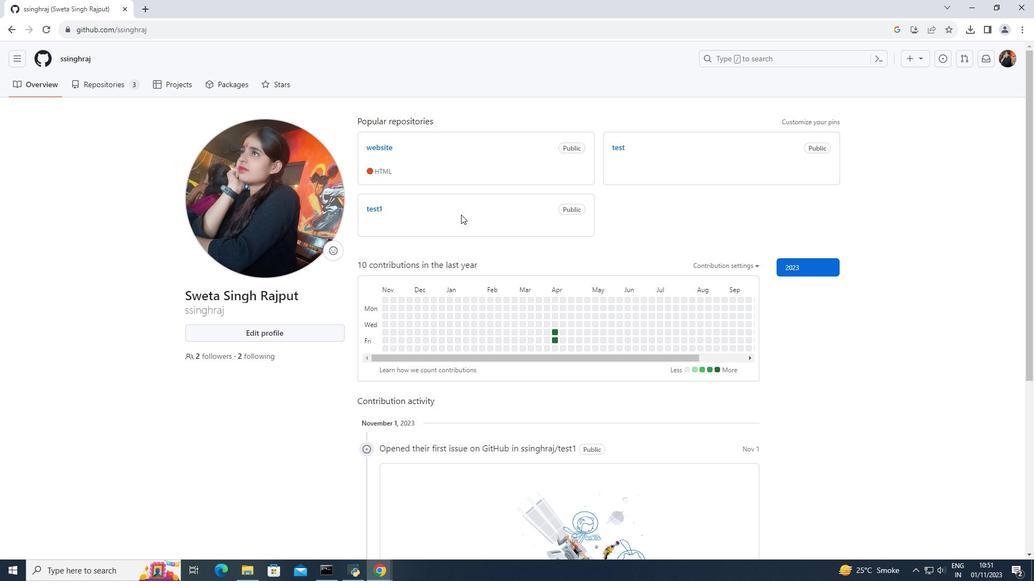 
Action: Mouse scrolled (461, 214) with delta (0, 0)
Screenshot: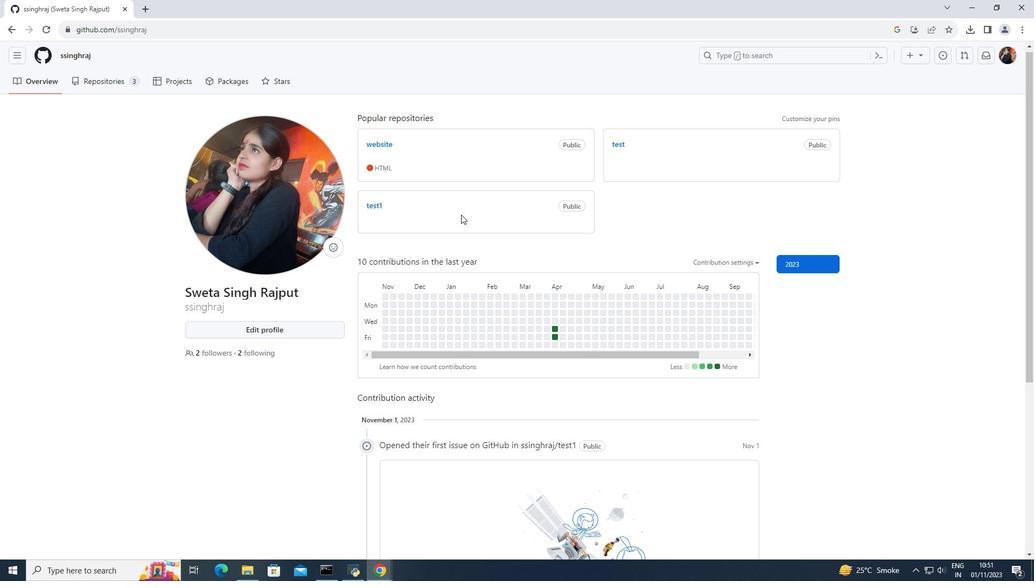 
Action: Mouse scrolled (461, 214) with delta (0, 0)
Screenshot: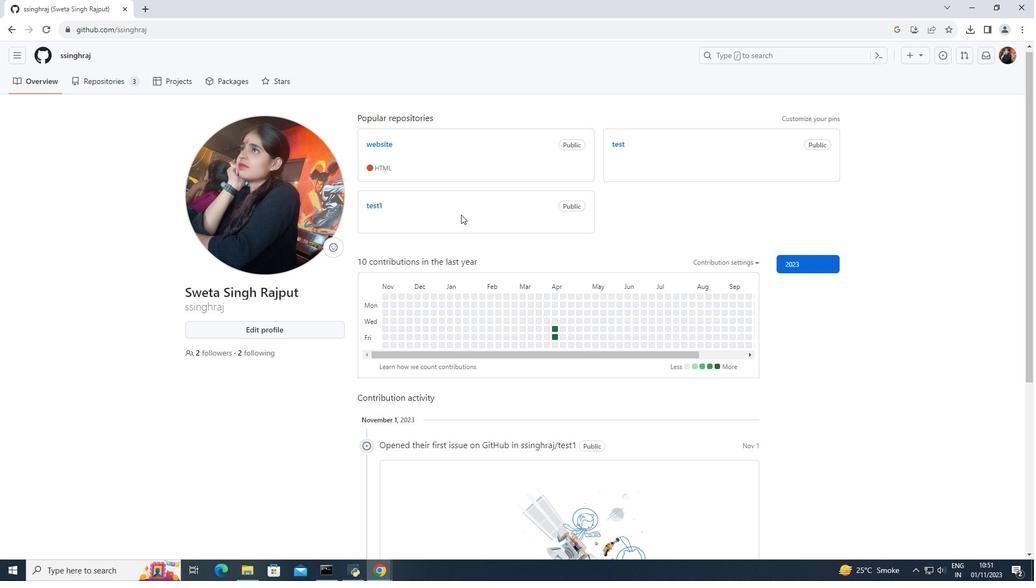 
Action: Mouse scrolled (461, 214) with delta (0, 0)
Screenshot: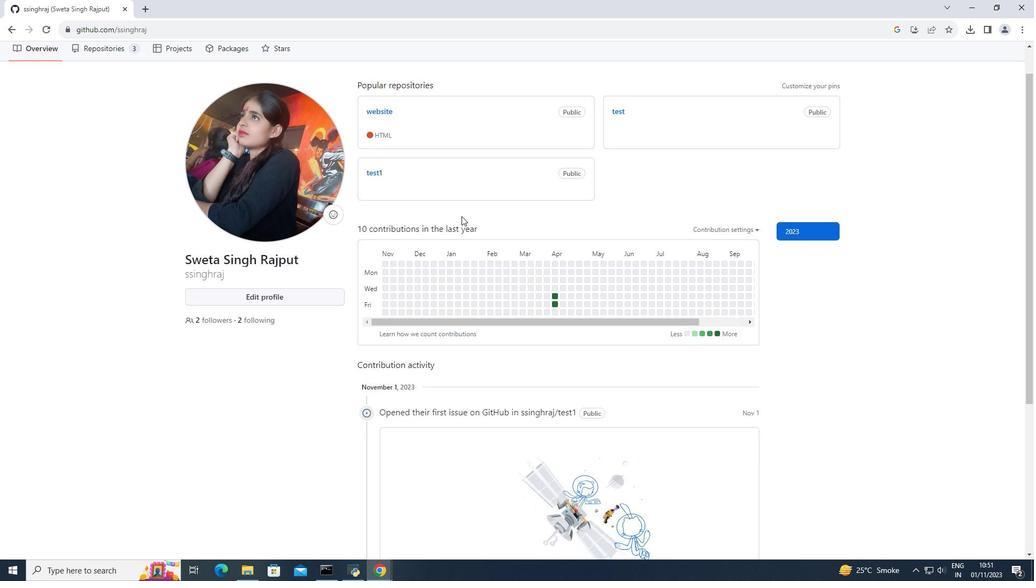 
Action: Mouse scrolled (461, 214) with delta (0, 0)
Screenshot: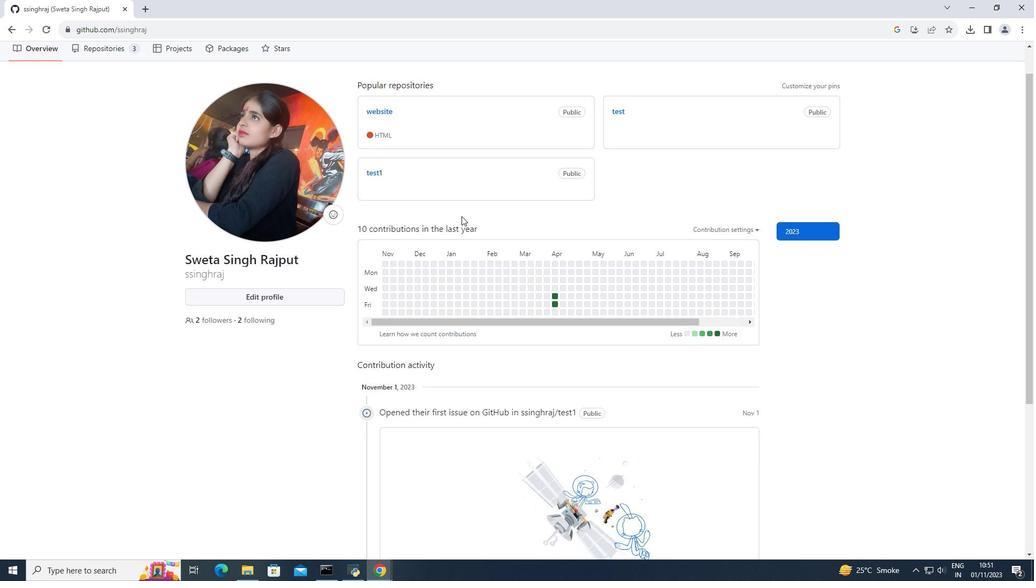 
Action: Mouse moved to (461, 215)
Screenshot: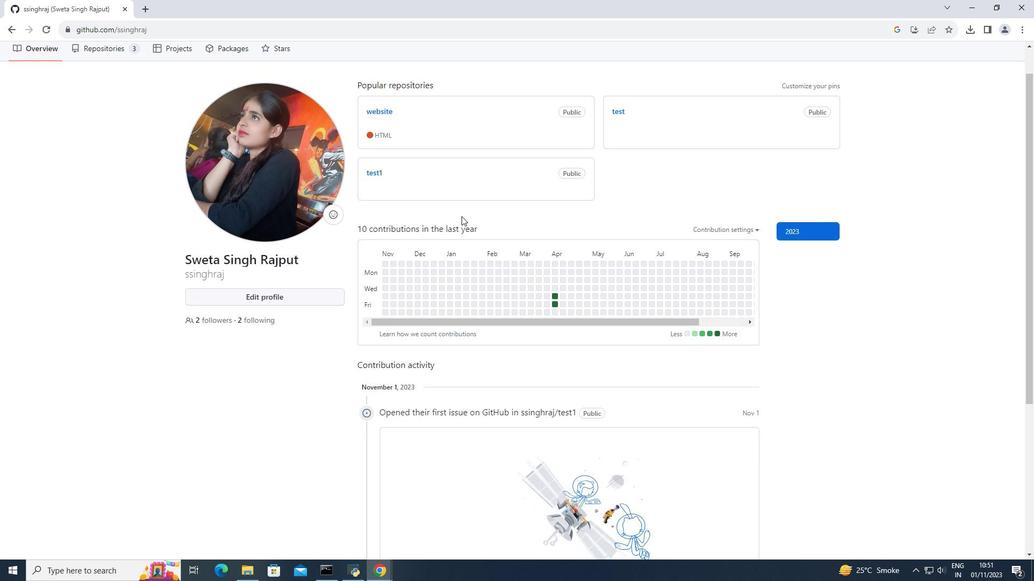 
Action: Mouse scrolled (461, 214) with delta (0, 0)
Screenshot: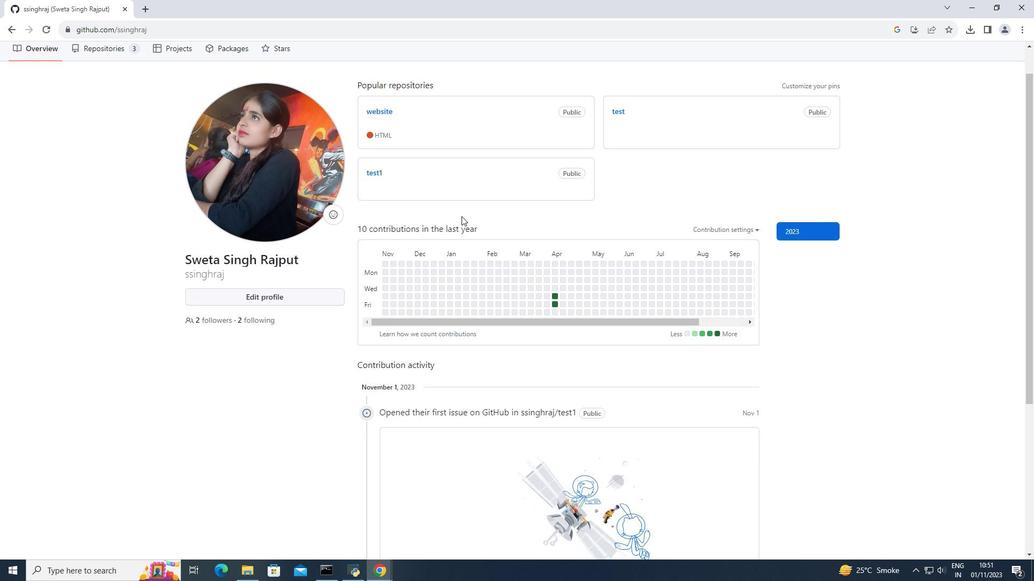 
Action: Mouse moved to (461, 217)
Screenshot: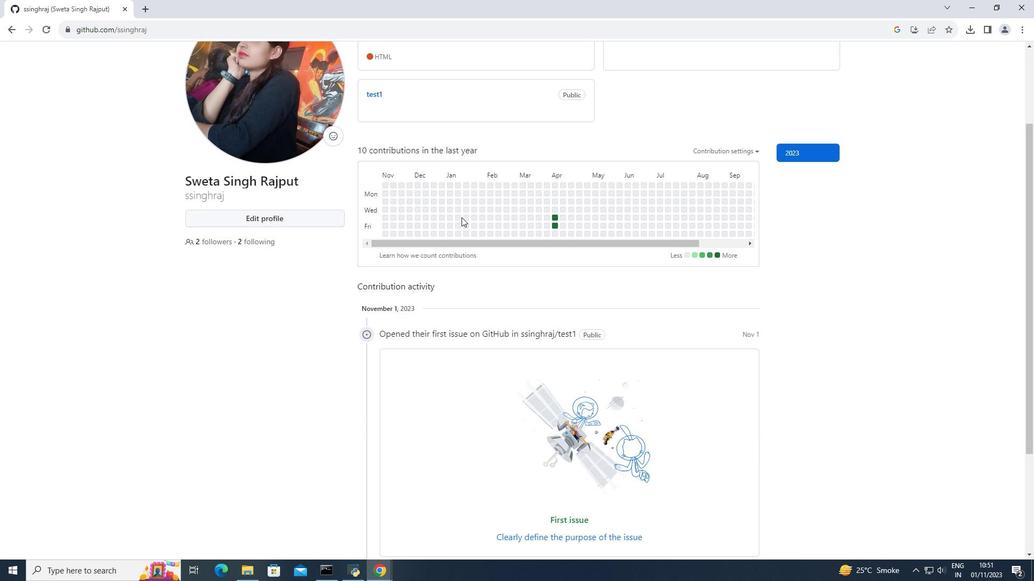 
Action: Mouse scrolled (461, 217) with delta (0, 0)
Screenshot: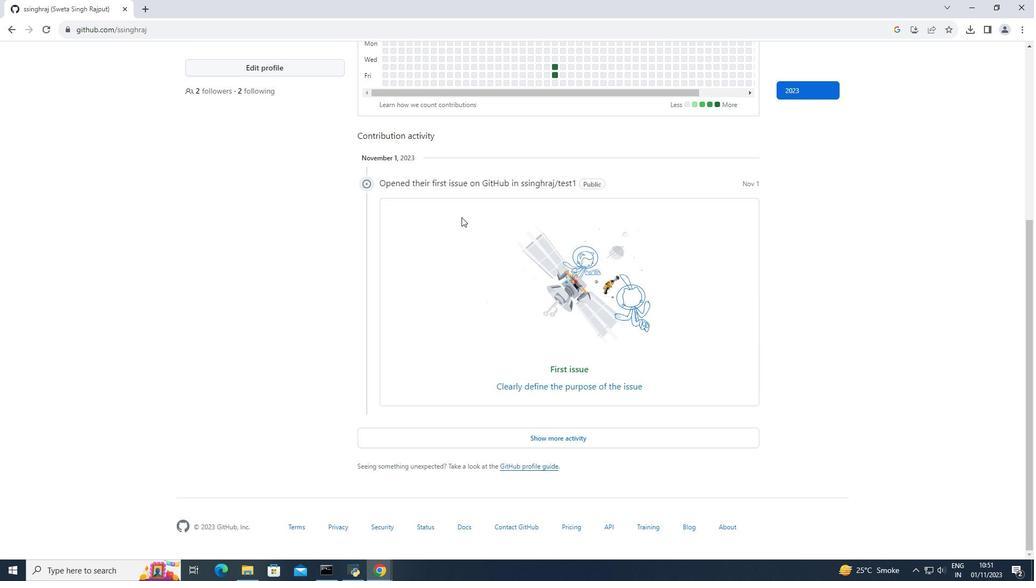 
Action: Mouse scrolled (461, 217) with delta (0, 0)
Screenshot: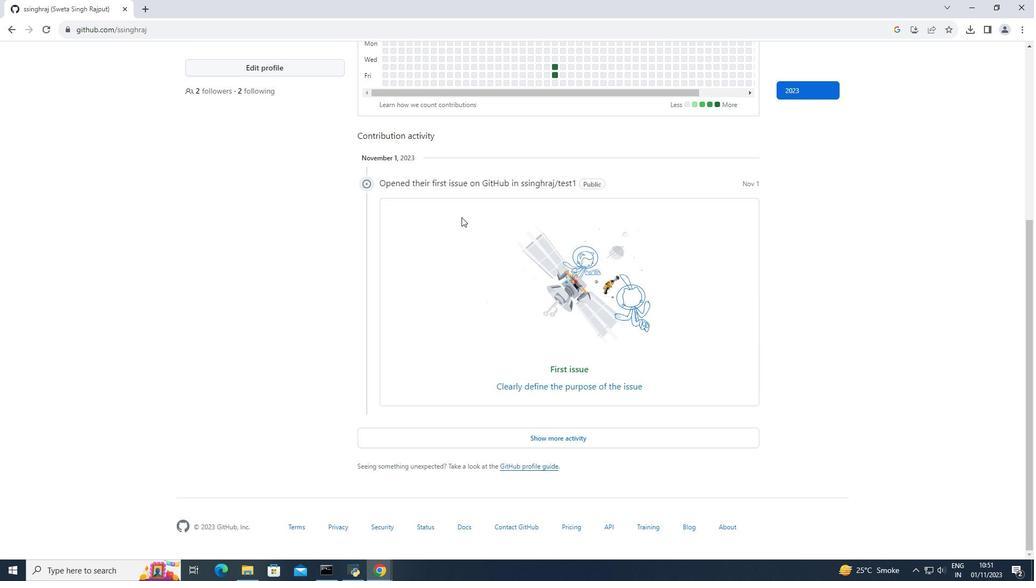 
Action: Mouse scrolled (461, 217) with delta (0, 0)
Screenshot: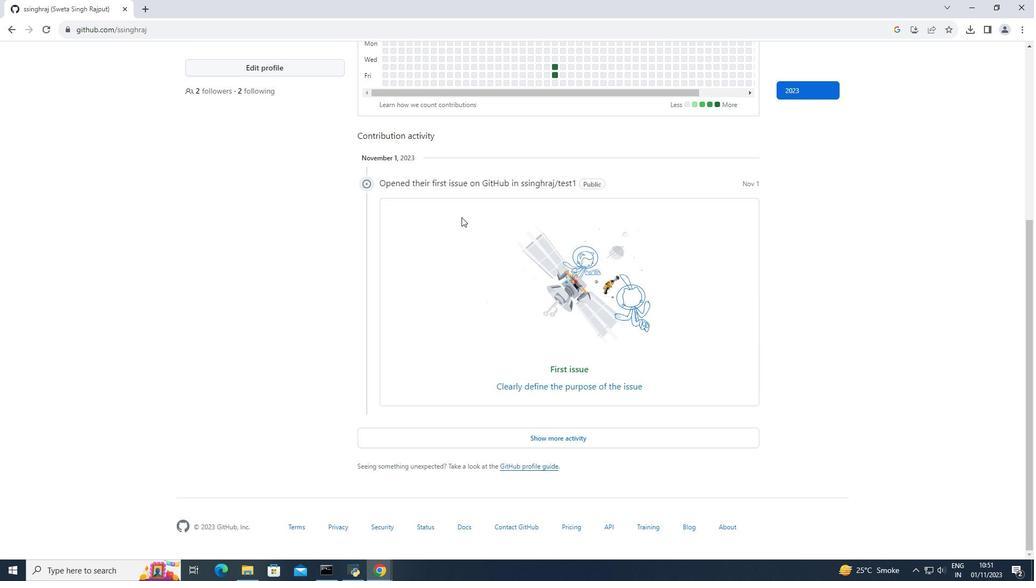 
Action: Mouse scrolled (461, 217) with delta (0, 0)
Screenshot: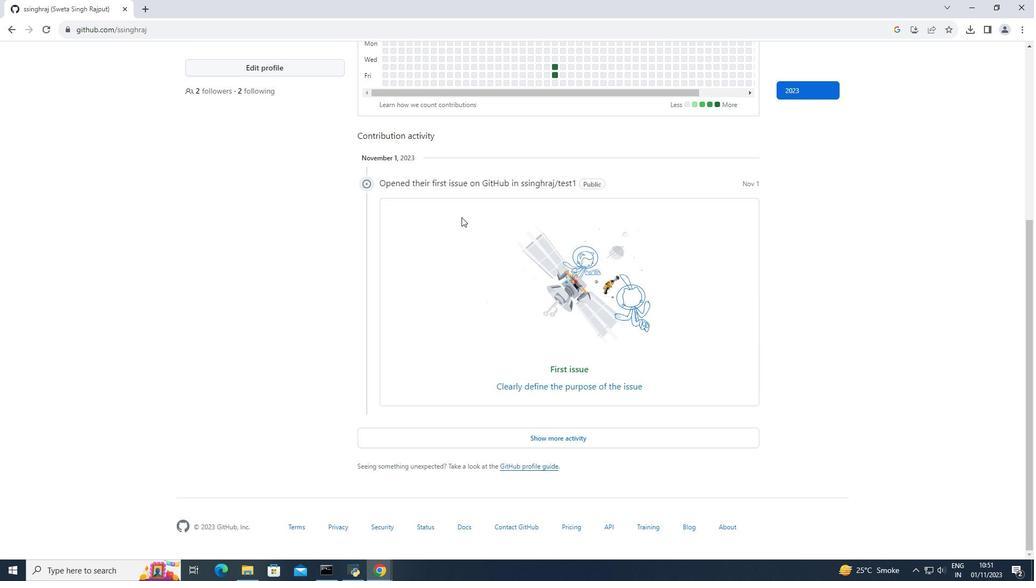 
Action: Mouse scrolled (461, 217) with delta (0, 0)
Screenshot: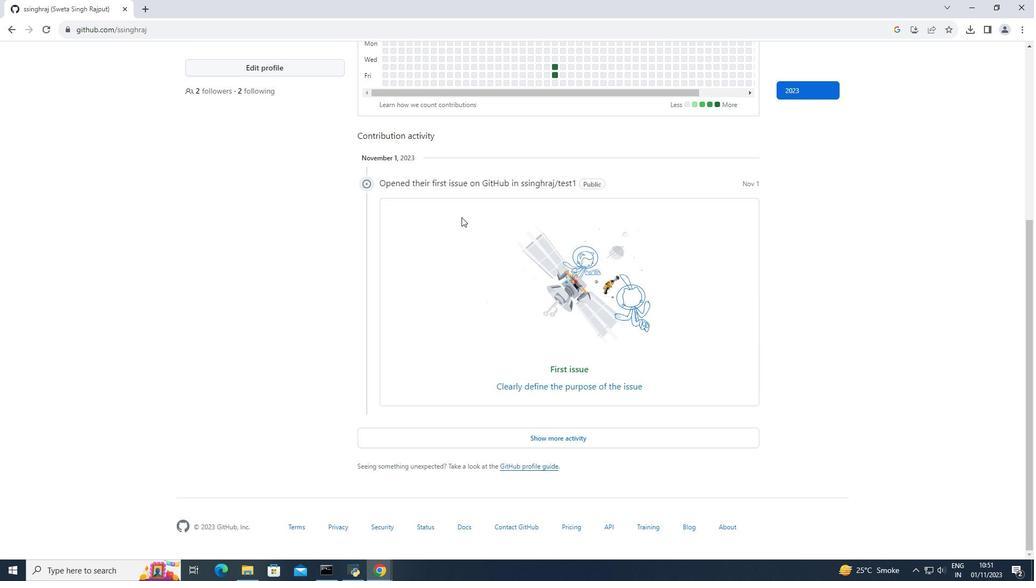 
Action: Mouse scrolled (461, 218) with delta (0, 0)
Screenshot: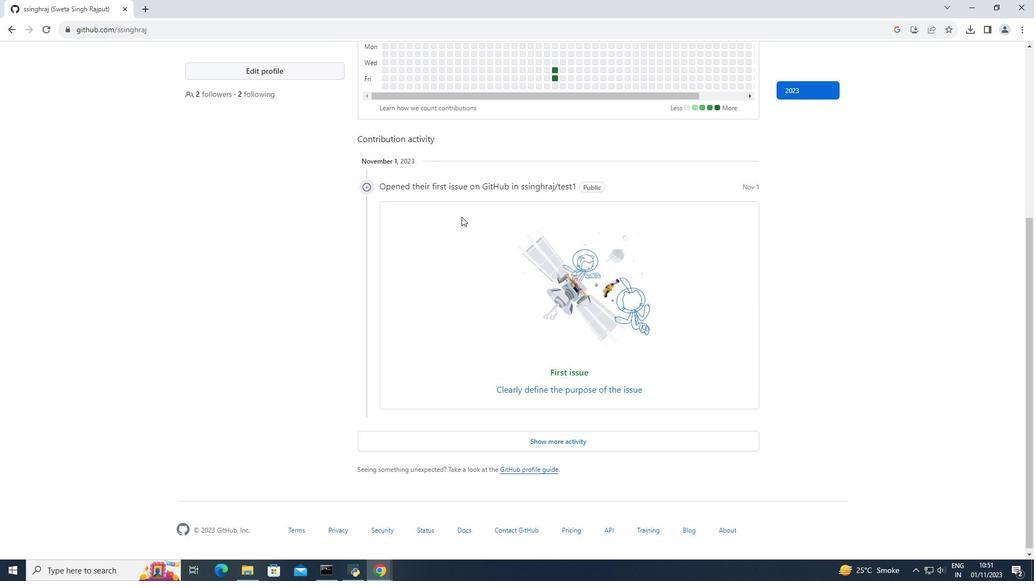 
Action: Mouse scrolled (461, 218) with delta (0, 0)
Screenshot: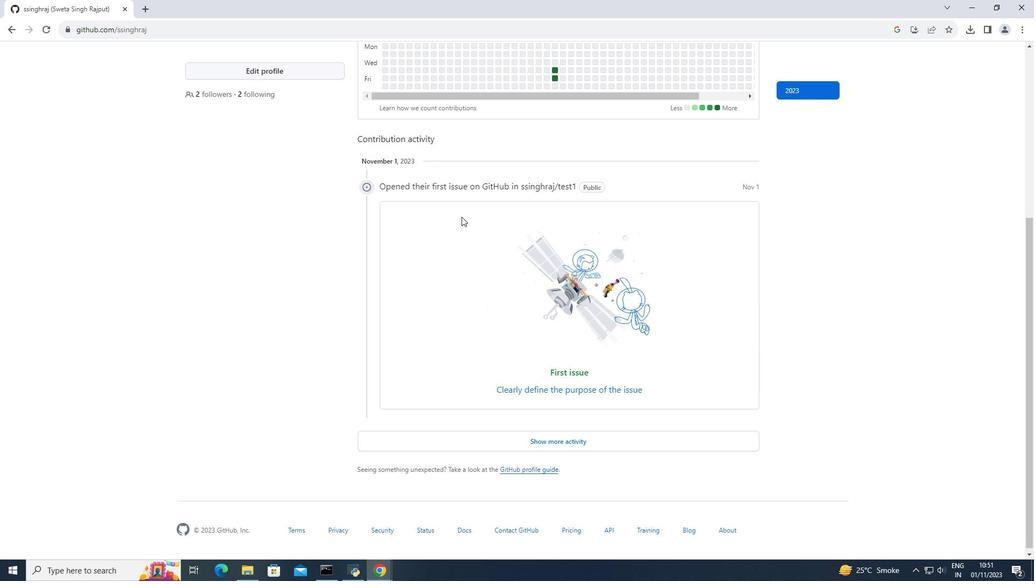 
Action: Mouse scrolled (461, 218) with delta (0, 0)
Screenshot: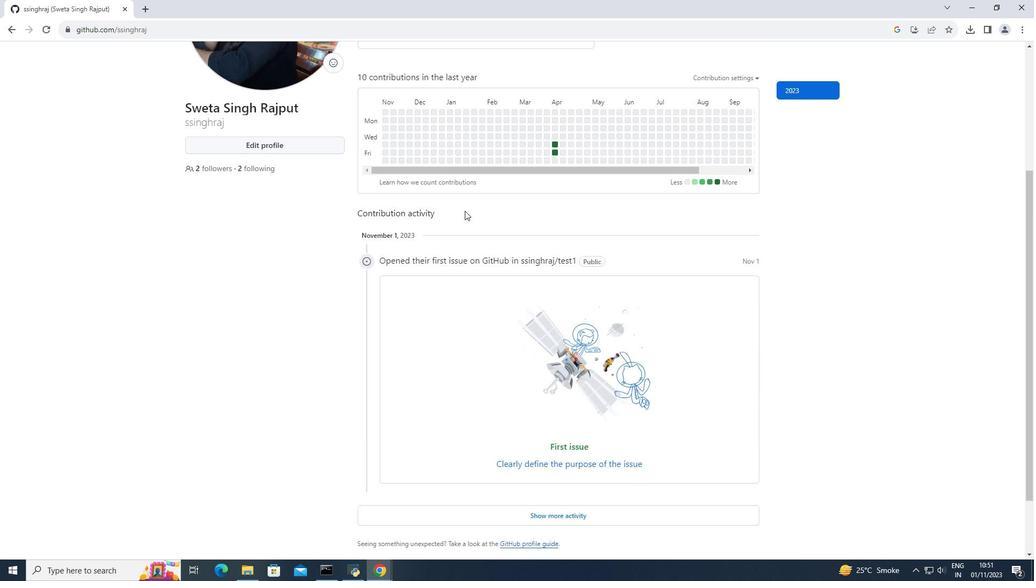 
Action: Mouse moved to (461, 216)
Screenshot: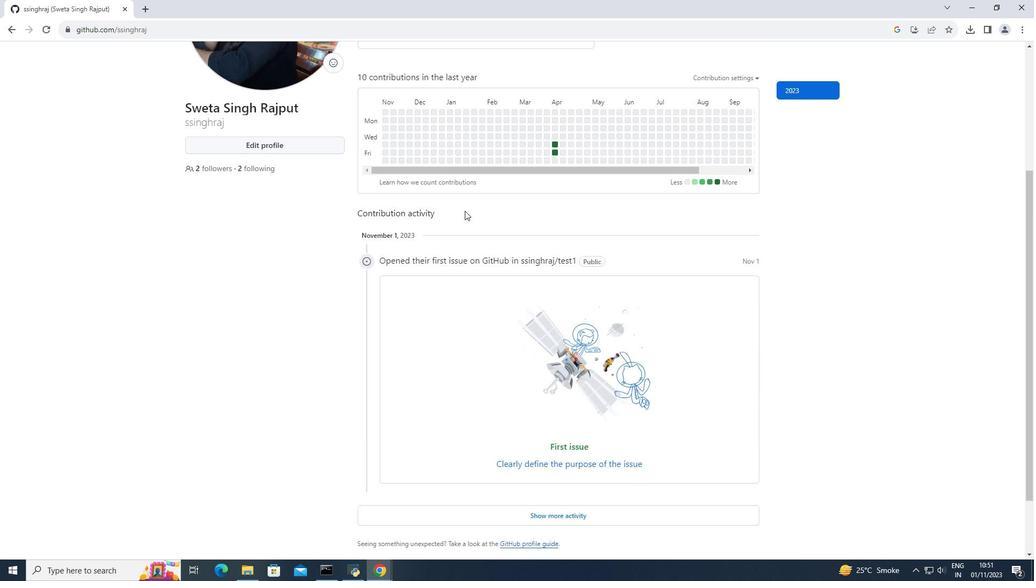 
Action: Mouse scrolled (461, 217) with delta (0, 0)
Screenshot: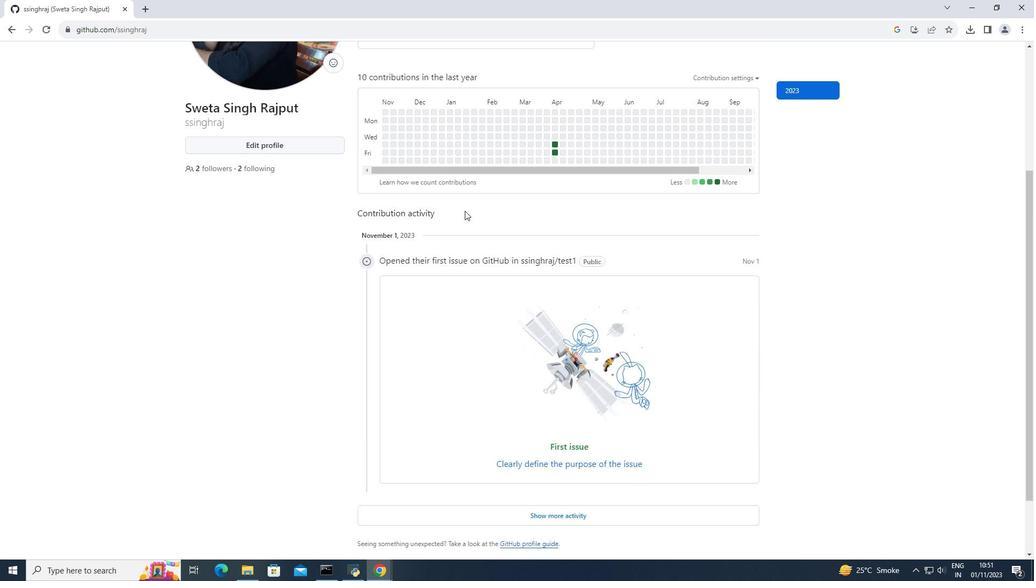 
Action: Mouse moved to (463, 214)
Screenshot: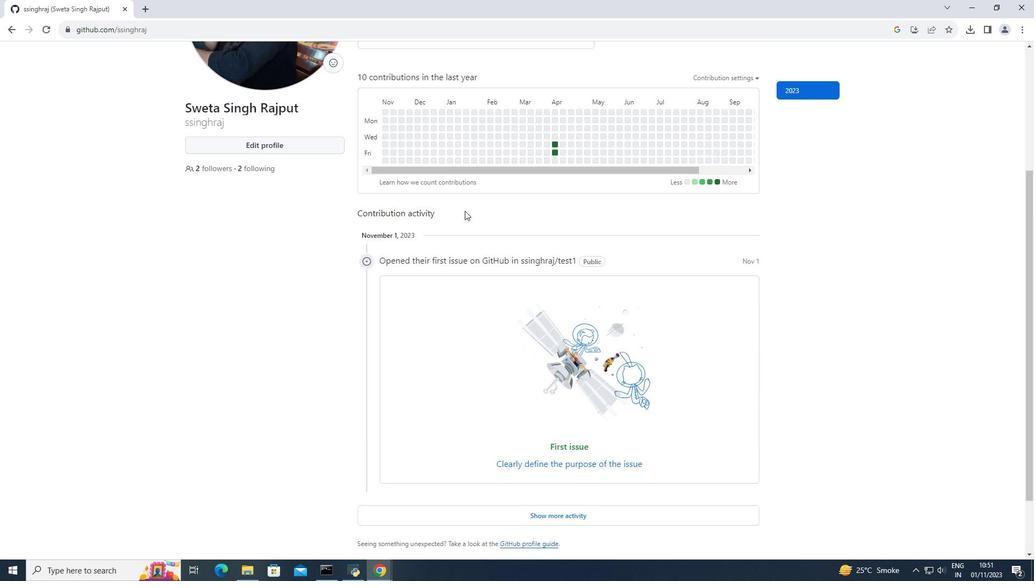 
Action: Mouse scrolled (463, 214) with delta (0, 0)
Screenshot: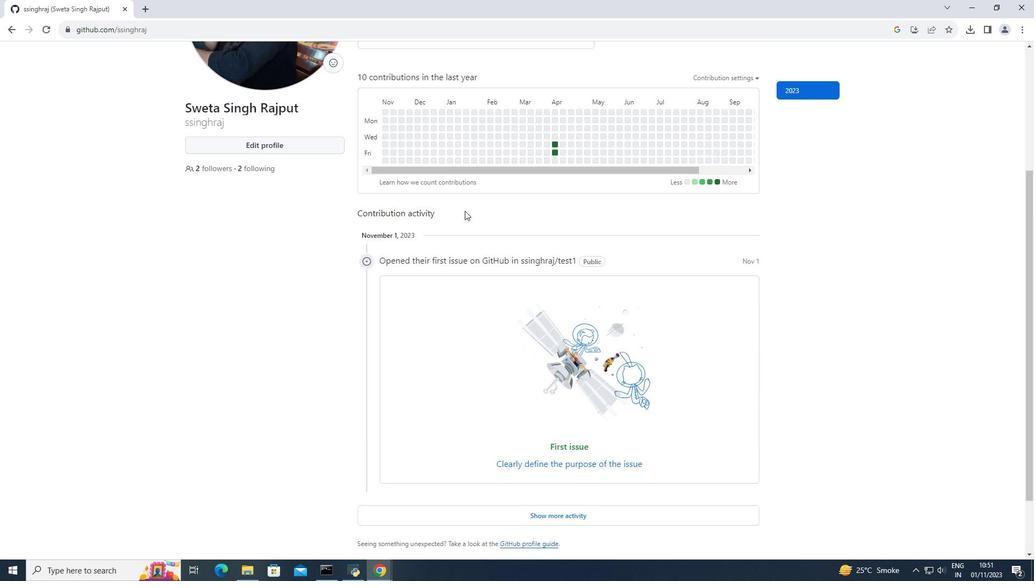 
Action: Mouse moved to (466, 210)
Screenshot: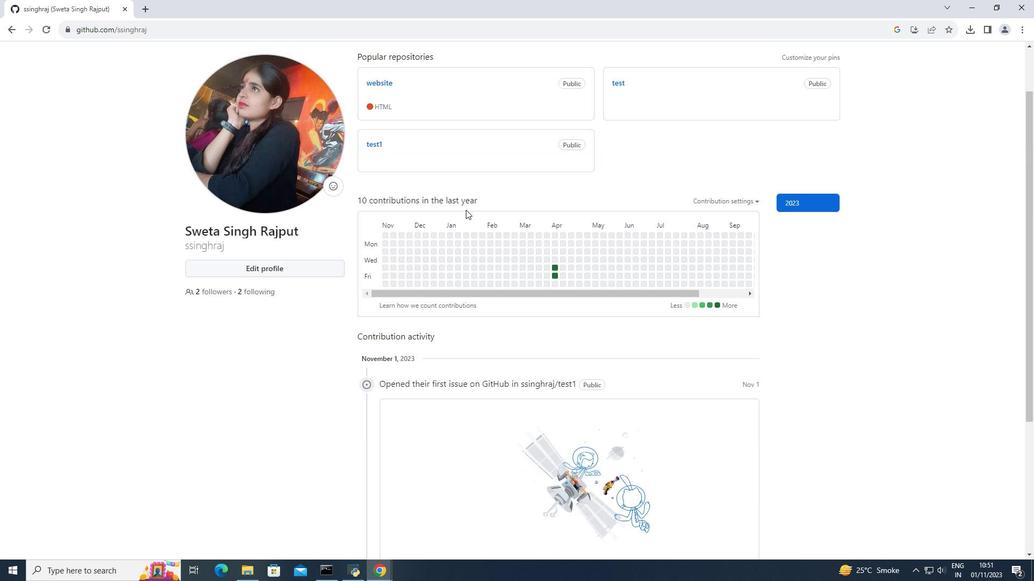 
Action: Mouse scrolled (466, 210) with delta (0, 0)
Screenshot: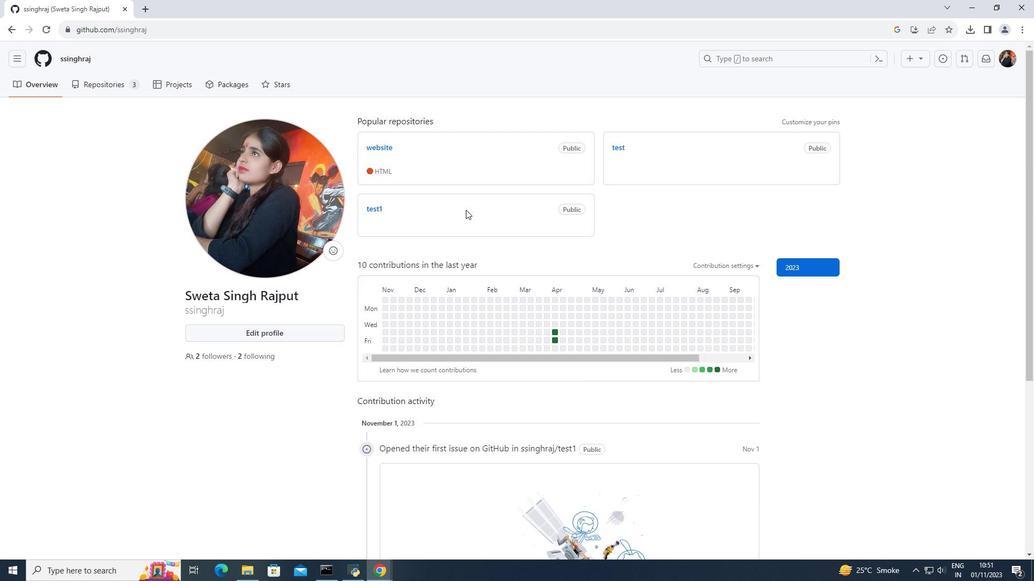
Action: Mouse scrolled (466, 210) with delta (0, 0)
Screenshot: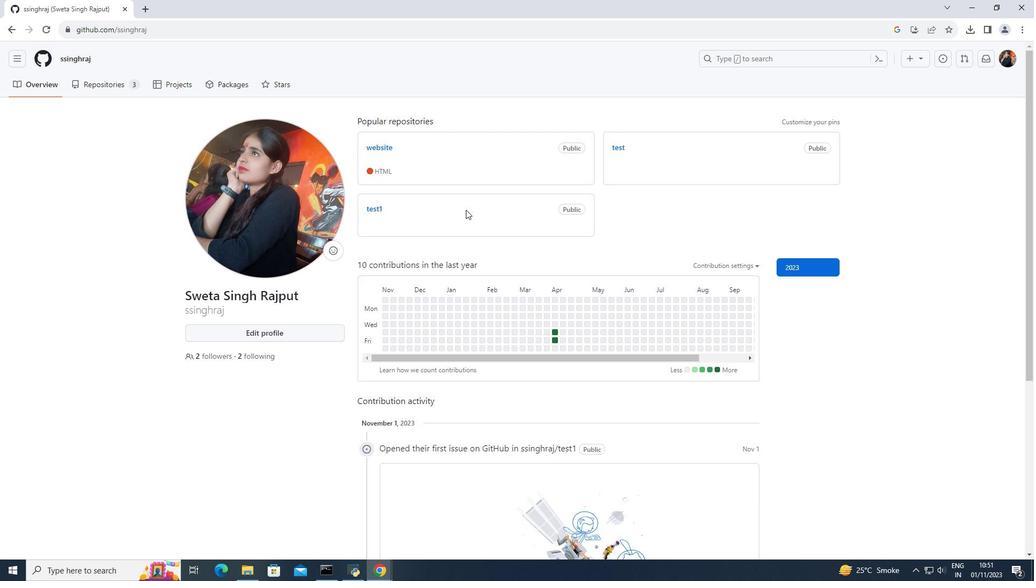 
Action: Mouse scrolled (466, 210) with delta (0, 0)
Screenshot: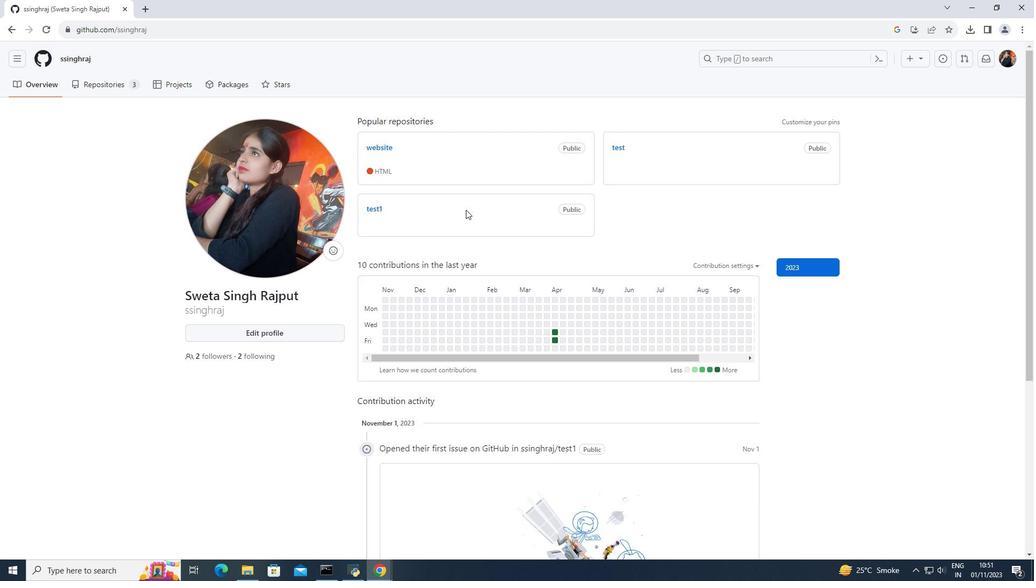 
Action: Mouse scrolled (466, 210) with delta (0, 0)
Screenshot: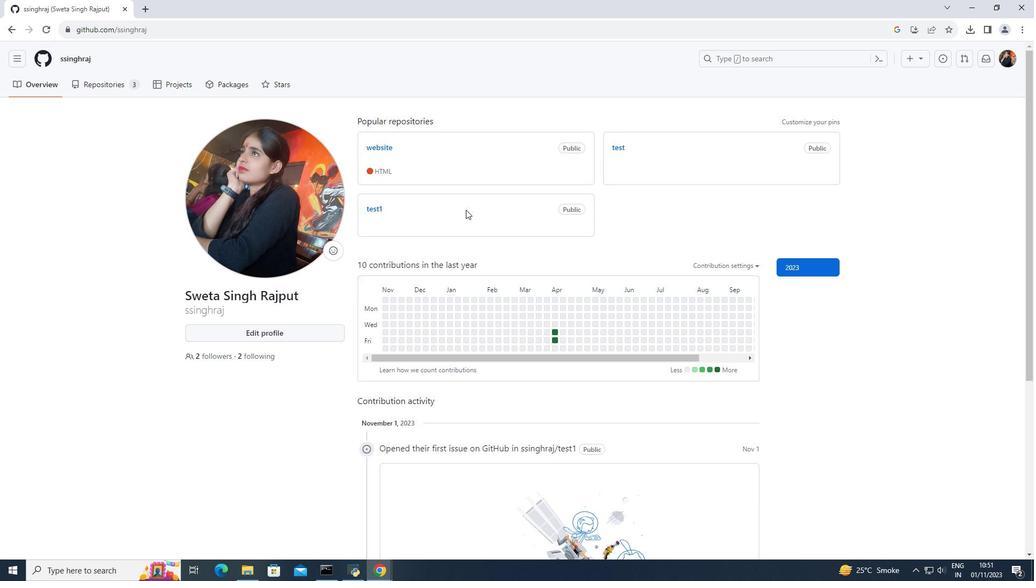 
Action: Mouse scrolled (466, 210) with delta (0, 0)
Screenshot: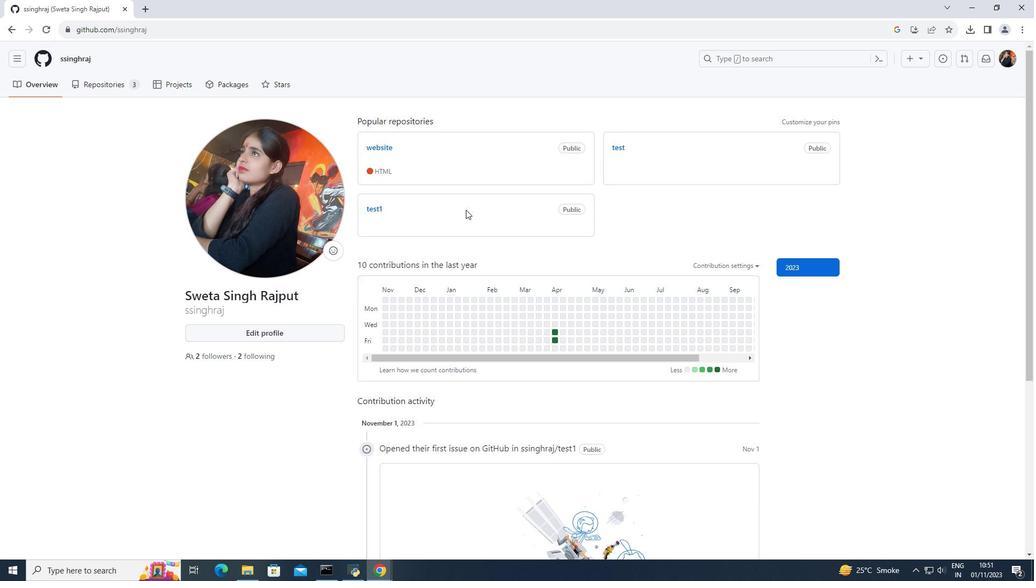 
Action: Mouse scrolled (466, 210) with delta (0, 0)
Screenshot: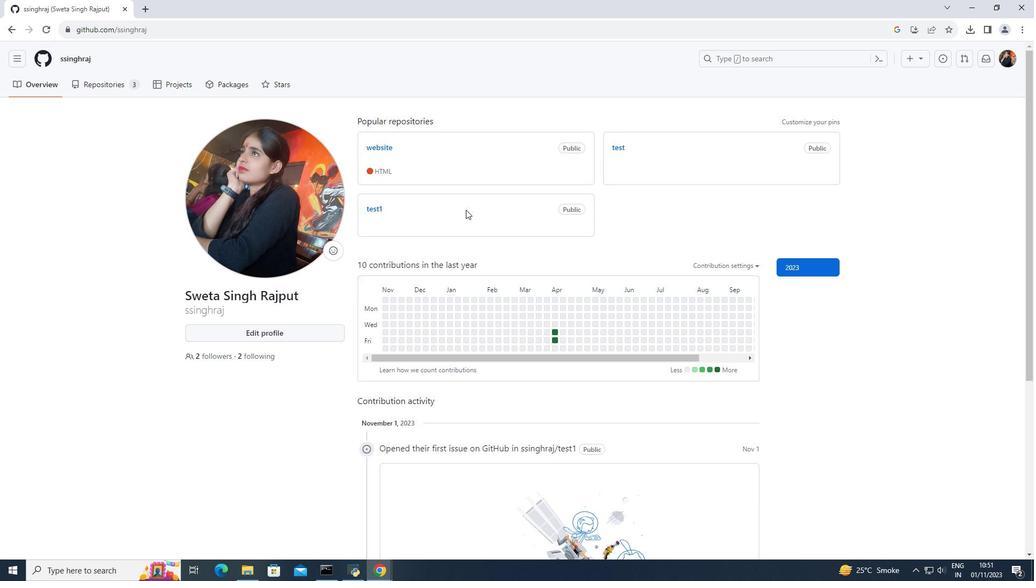 
Action: Mouse scrolled (466, 210) with delta (0, 0)
Screenshot: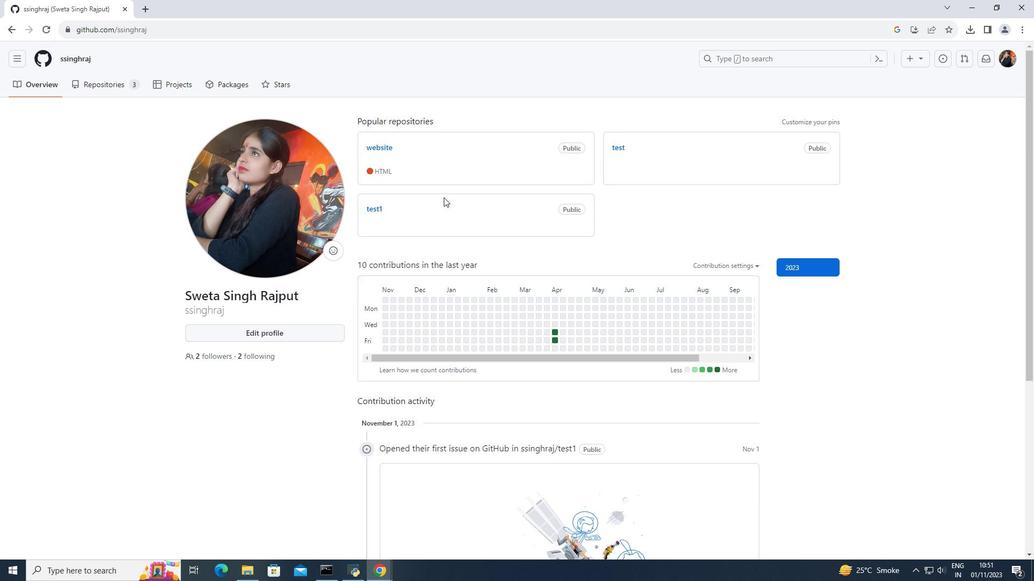 
Action: Mouse moved to (9, 30)
Screenshot: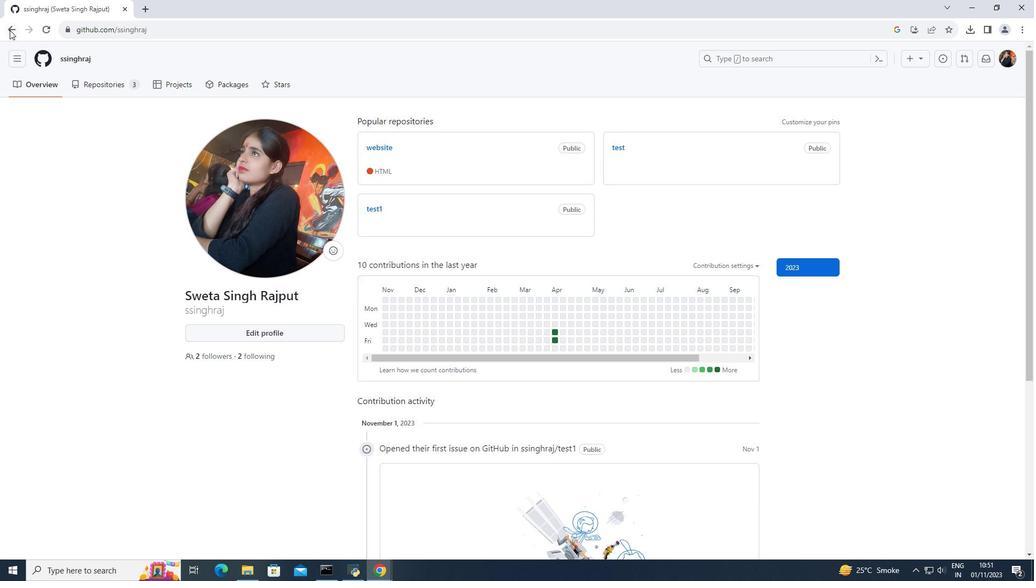 
Action: Mouse pressed left at (9, 30)
Screenshot: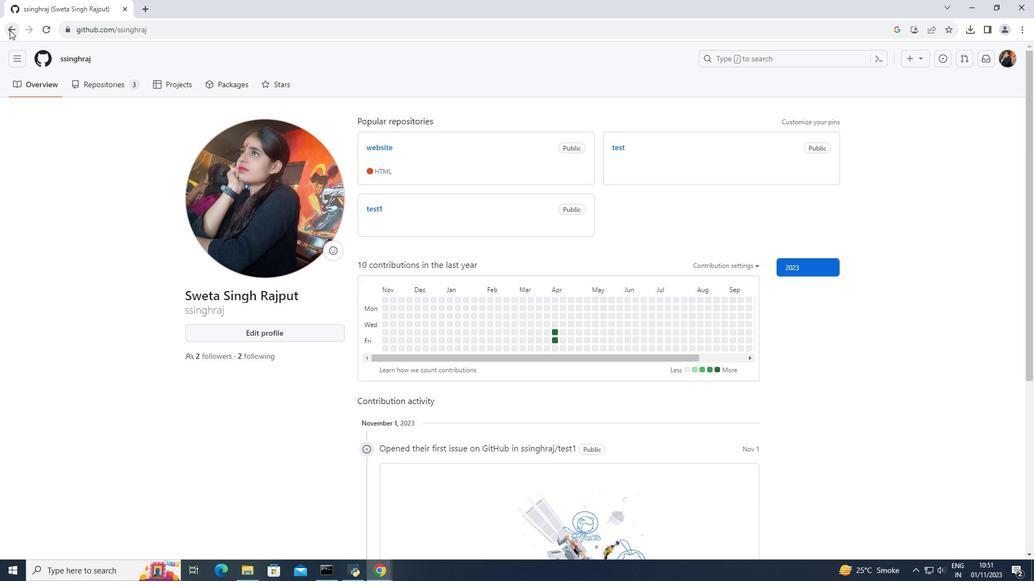 
Action: Mouse moved to (7, 28)
Screenshot: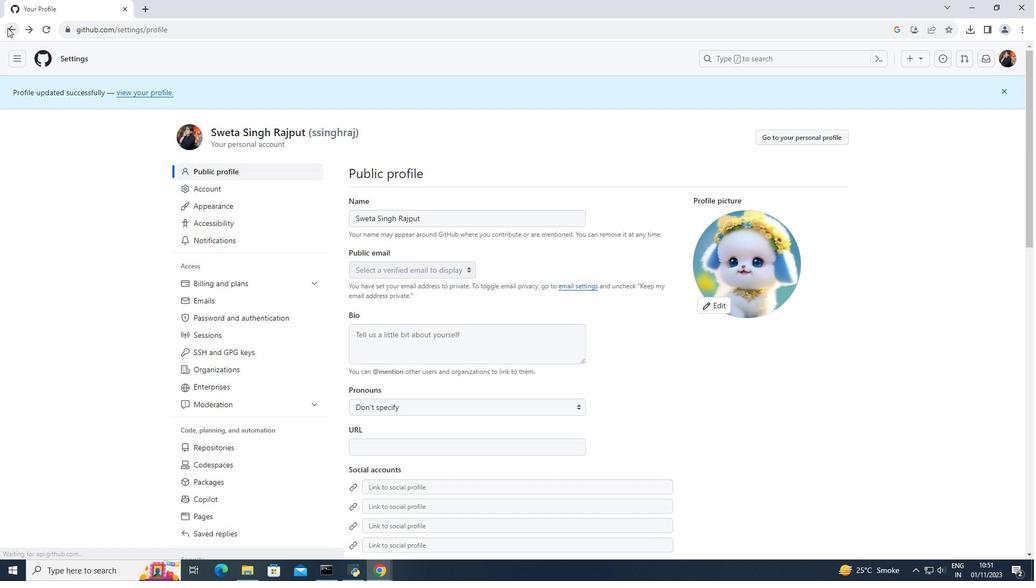 
Action: Mouse pressed left at (7, 28)
Screenshot: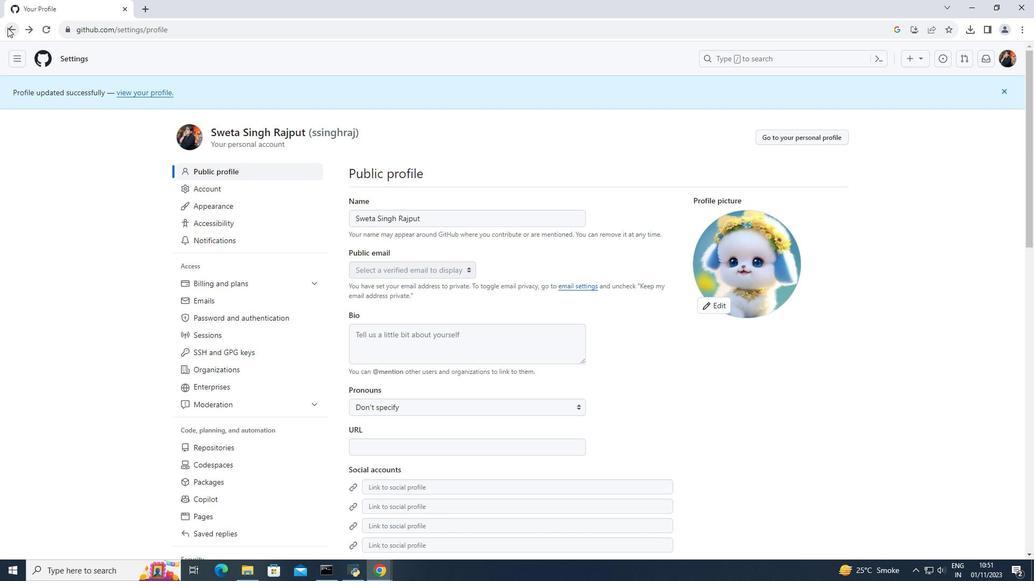 
Action: Mouse pressed left at (7, 28)
Screenshot: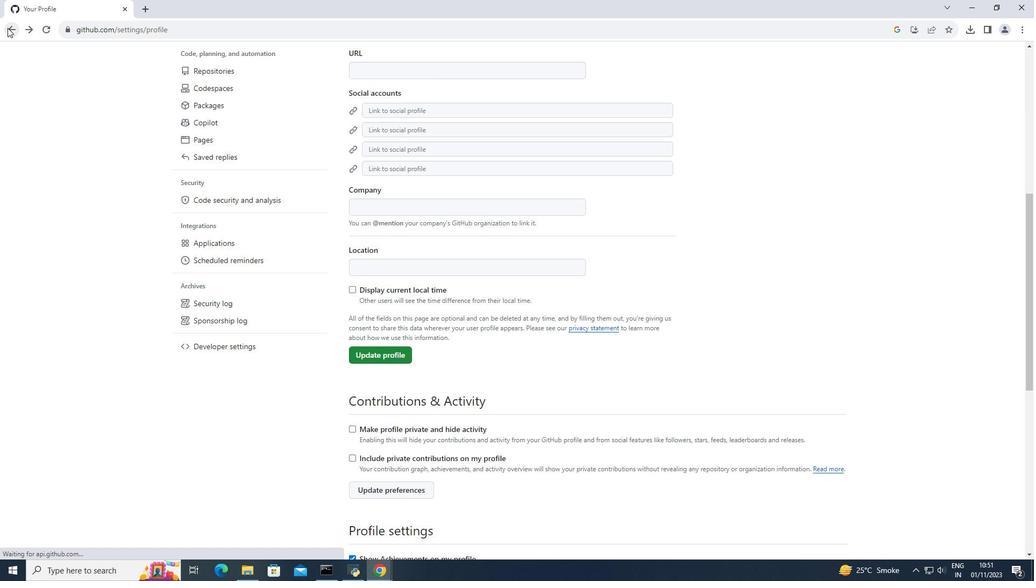 
Action: Mouse moved to (9, 28)
Screenshot: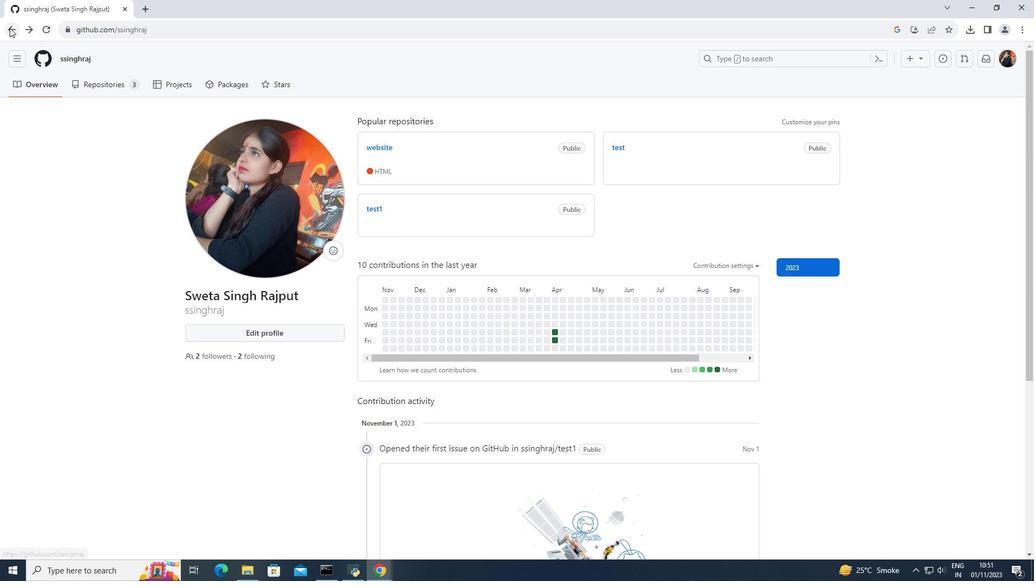 
Action: Mouse pressed left at (9, 28)
Screenshot: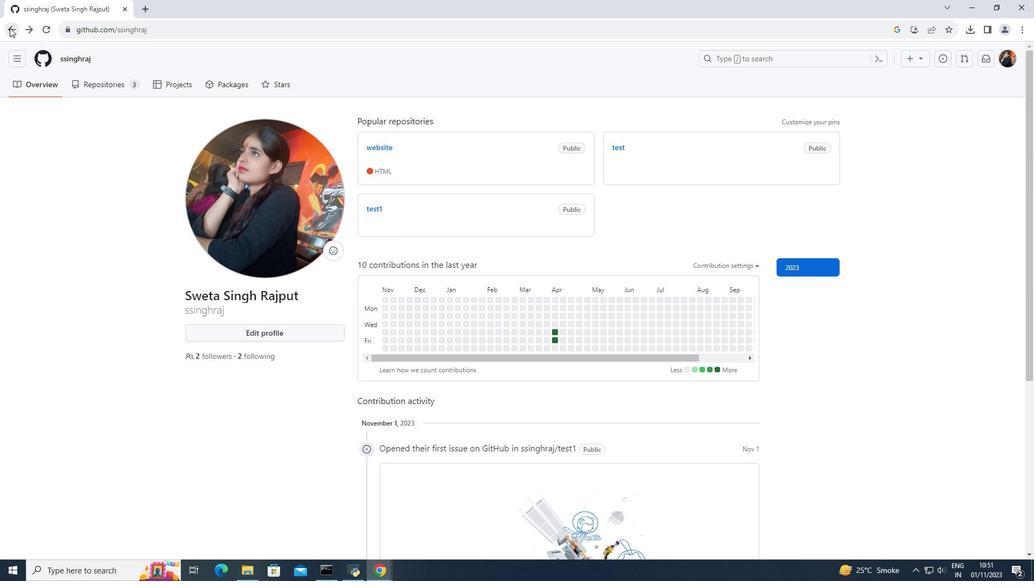 
Action: Mouse moved to (1005, 91)
Screenshot: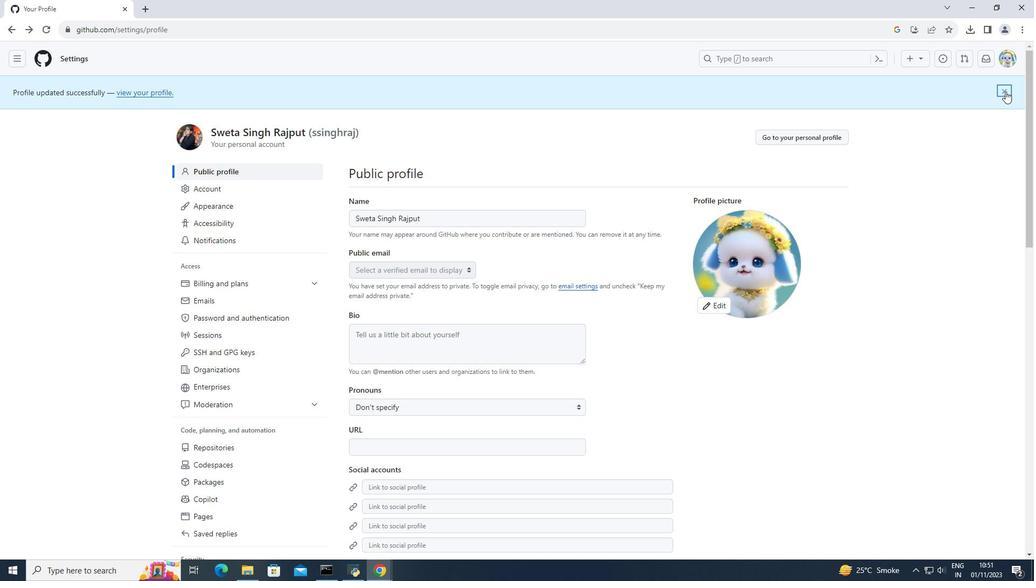 
Action: Mouse pressed left at (1005, 91)
Screenshot: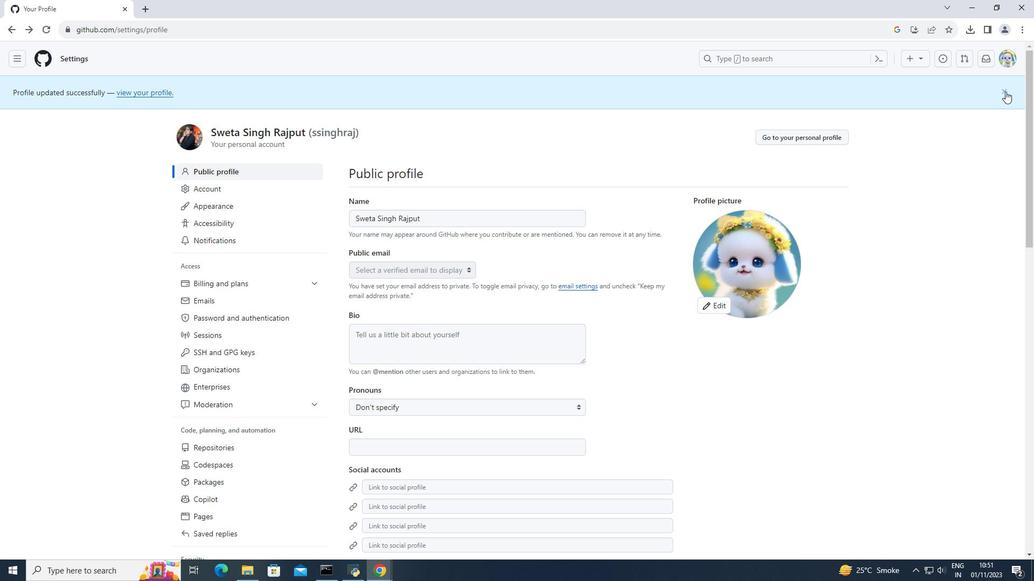 
Action: Mouse moved to (1009, 57)
Screenshot: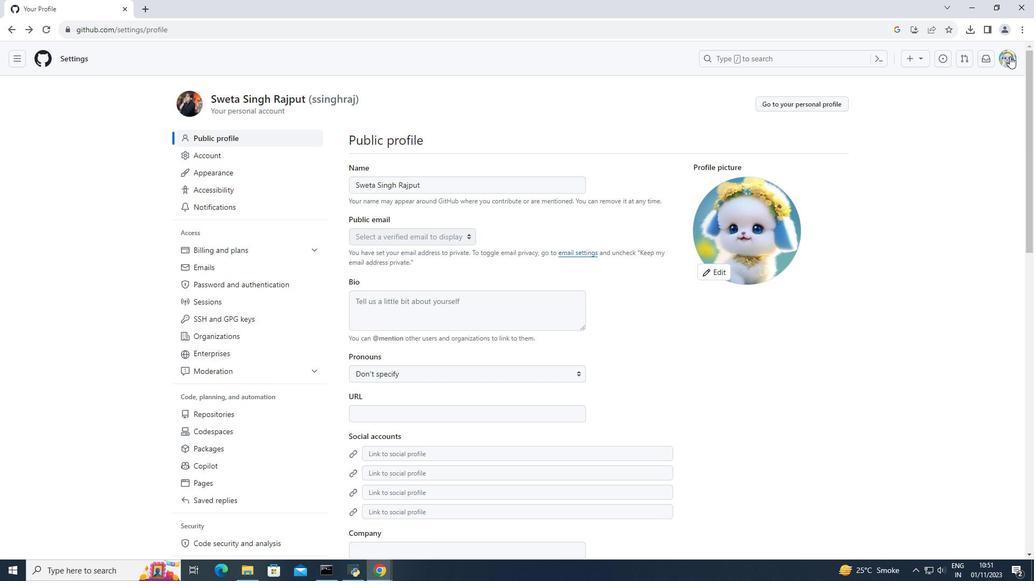 
Action: Mouse pressed left at (1009, 57)
Screenshot: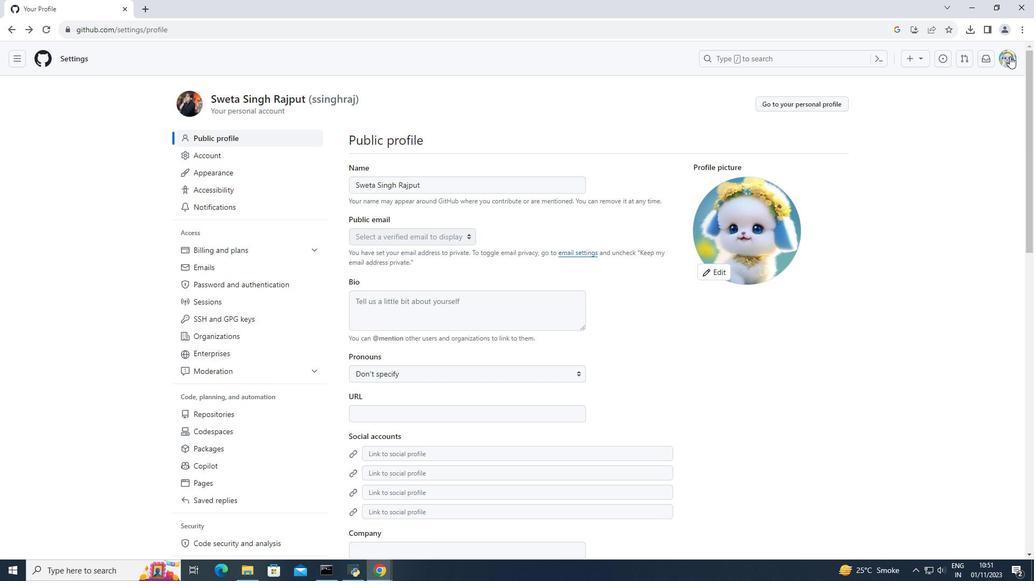 
Action: Mouse moved to (908, 110)
Screenshot: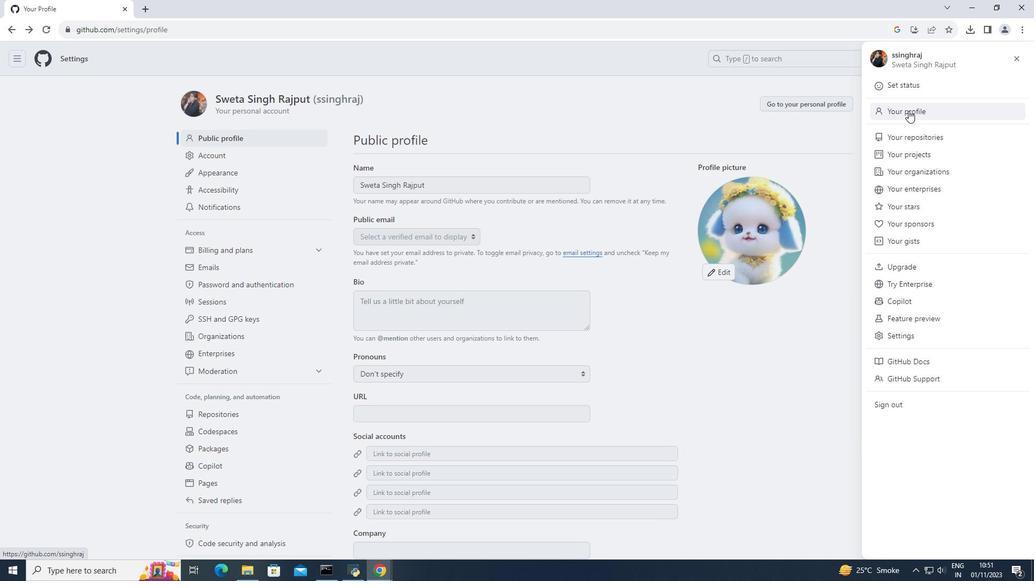 
Action: Mouse pressed left at (908, 110)
Screenshot: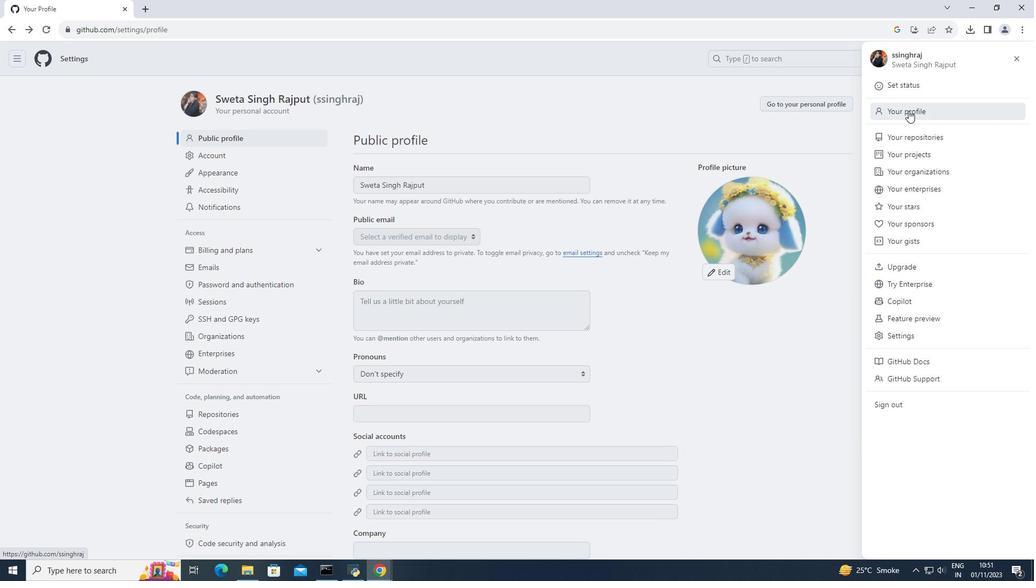 
Action: Mouse moved to (290, 217)
Screenshot: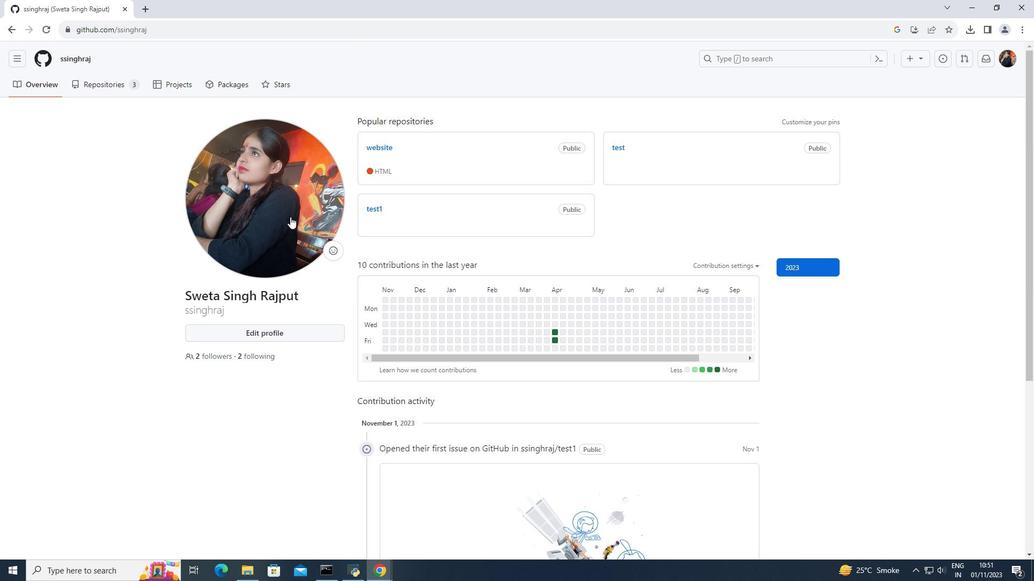 
Action: Mouse pressed left at (290, 217)
Screenshot: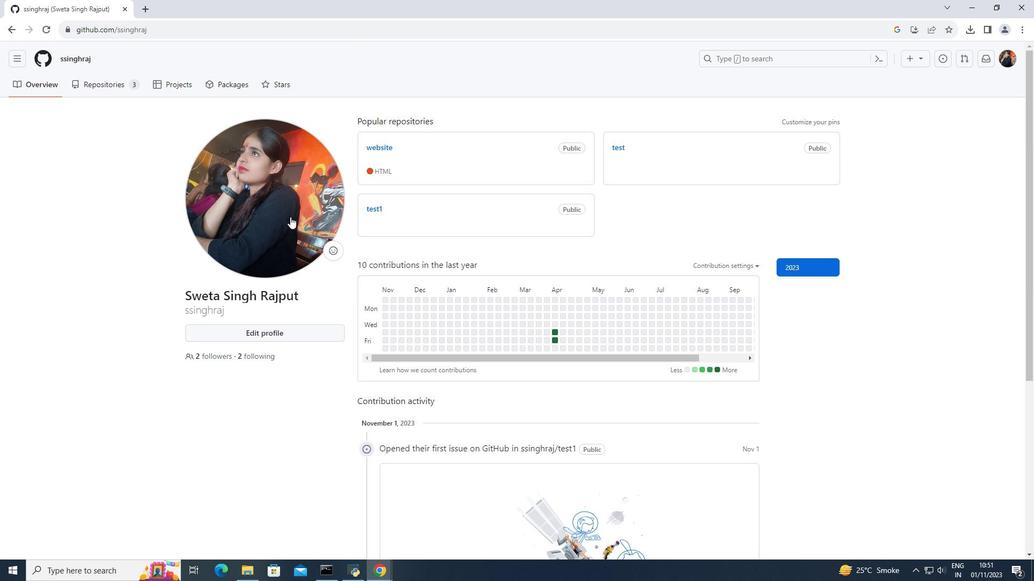 
Action: Mouse moved to (433, 267)
Screenshot: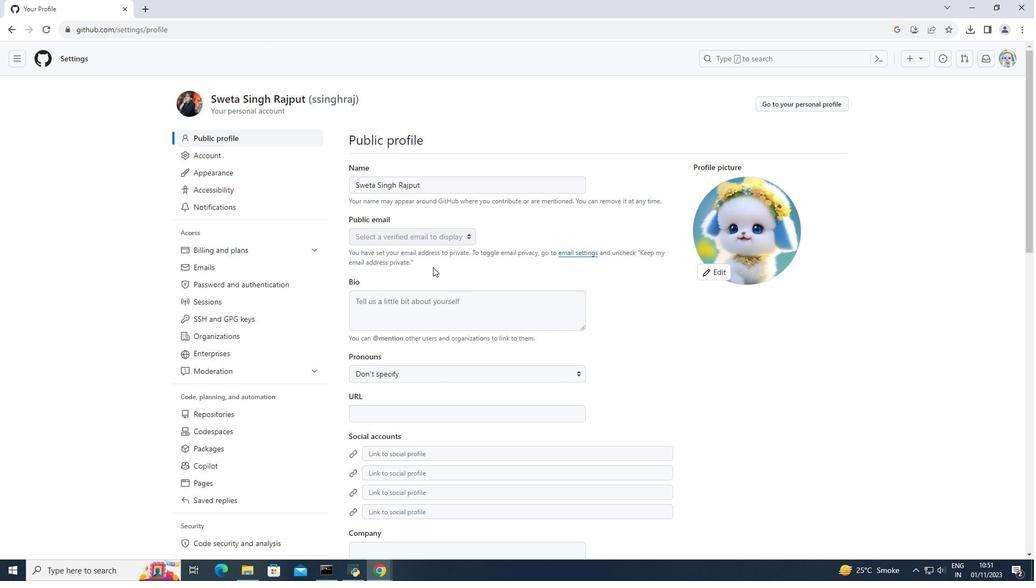 
Action: Mouse scrolled (433, 267) with delta (0, 0)
Screenshot: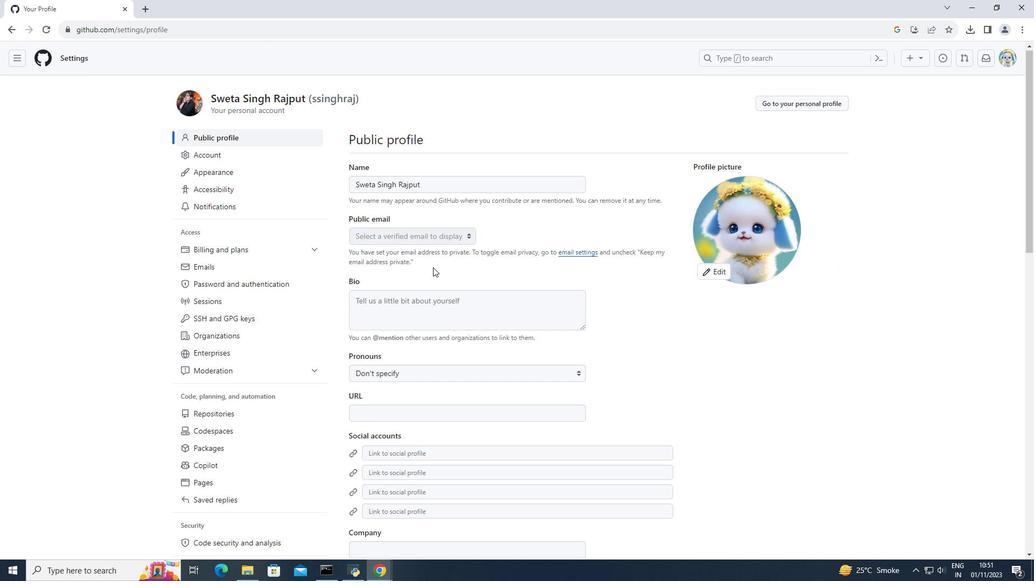 
Action: Mouse scrolled (433, 267) with delta (0, 0)
Screenshot: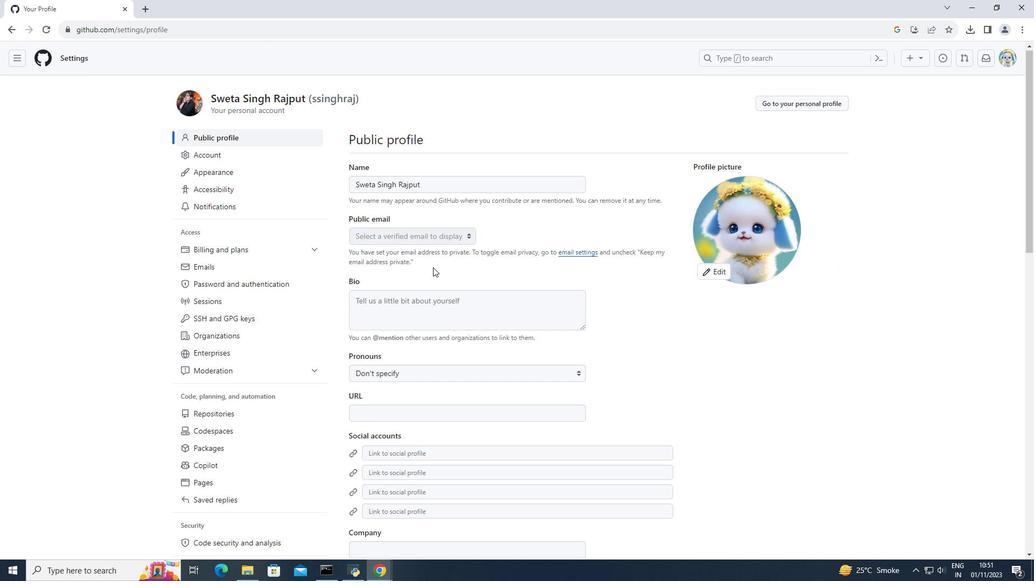 
Action: Mouse scrolled (433, 267) with delta (0, 0)
Screenshot: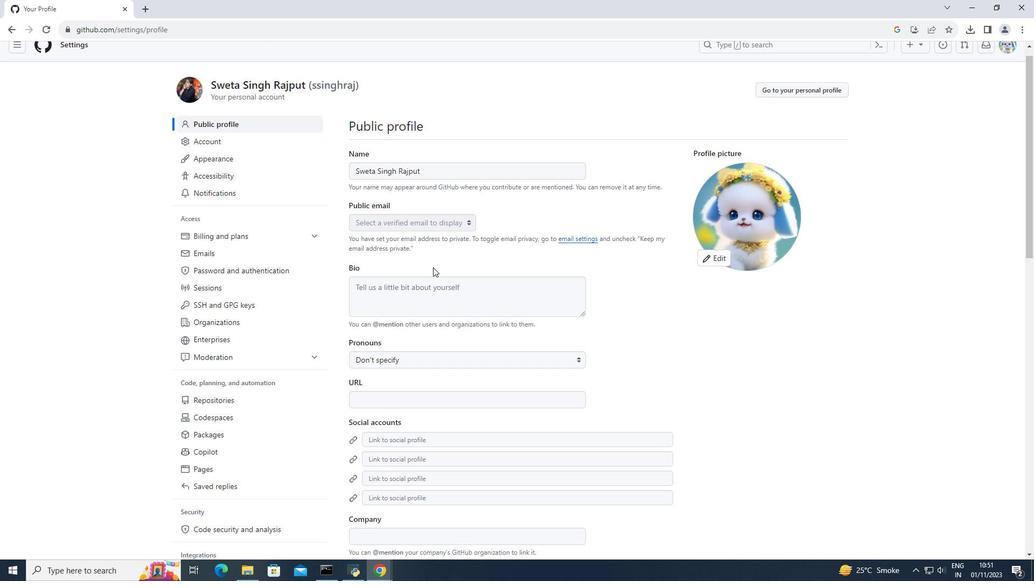 
Action: Mouse scrolled (433, 267) with delta (0, 0)
Screenshot: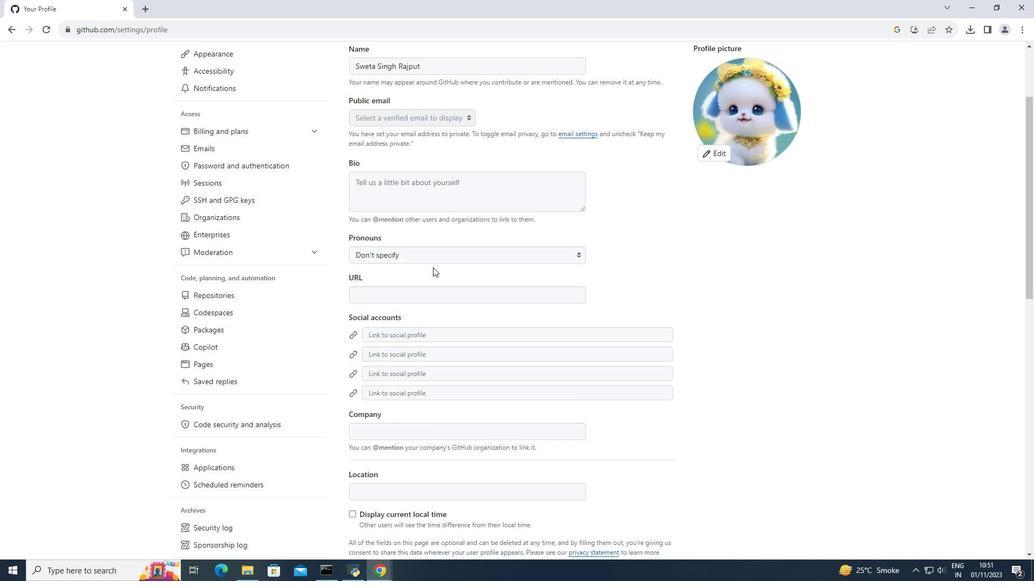 
Action: Mouse scrolled (433, 267) with delta (0, 0)
Screenshot: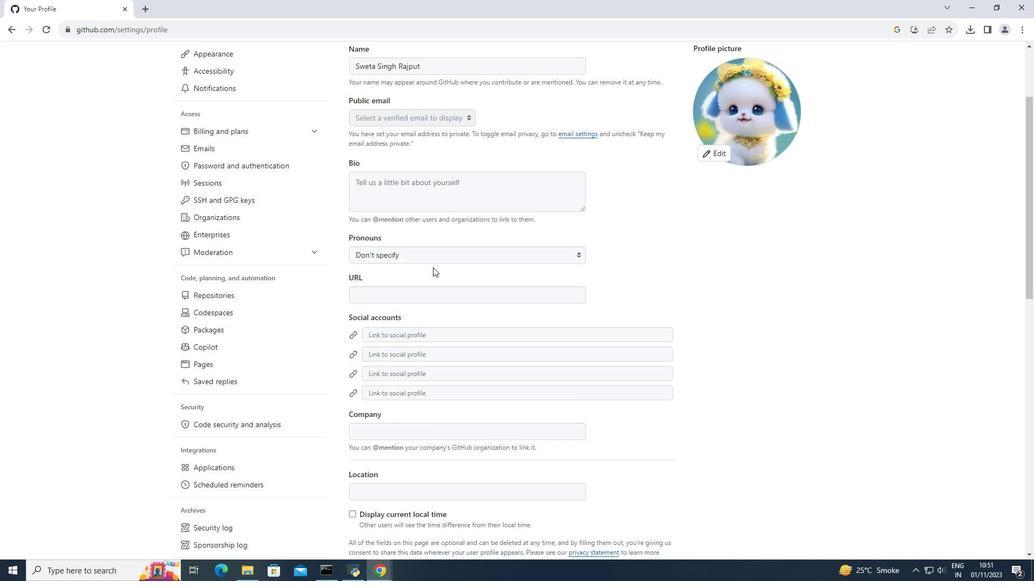 
Action: Mouse scrolled (433, 267) with delta (0, 0)
Screenshot: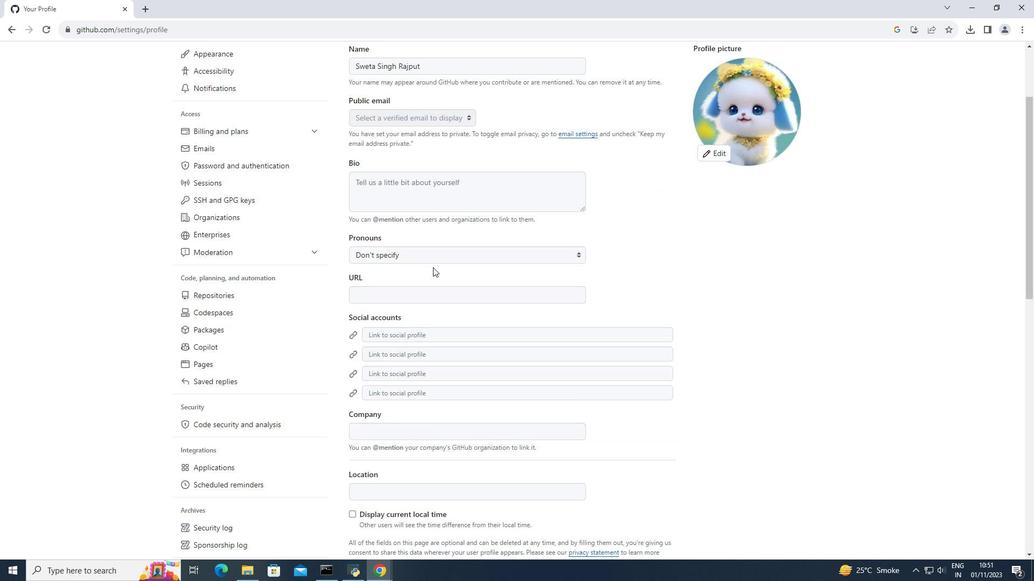 
Action: Mouse moved to (373, 372)
Screenshot: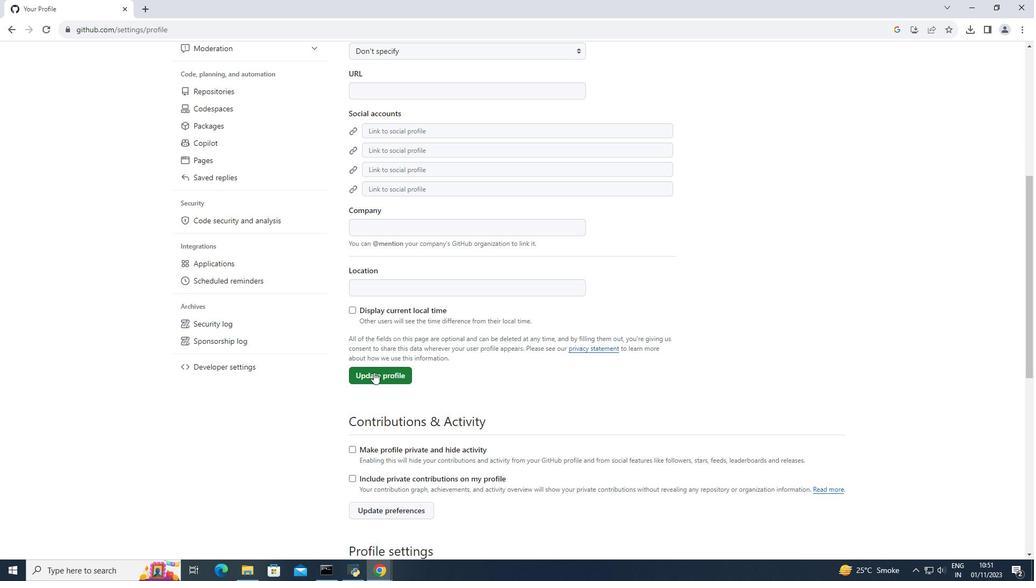 
Action: Mouse pressed left at (373, 372)
Screenshot: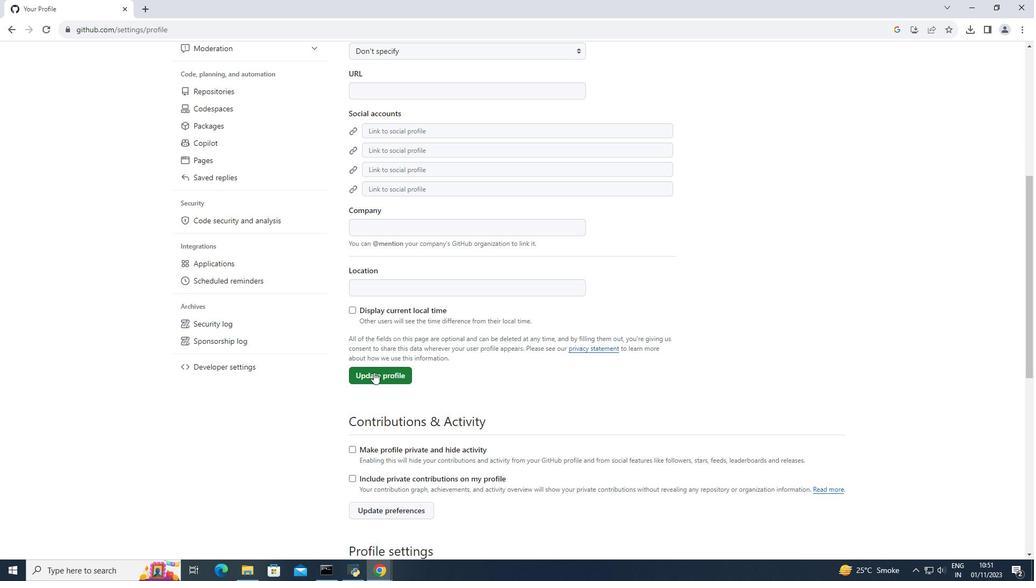 
Action: Mouse moved to (450, 278)
Screenshot: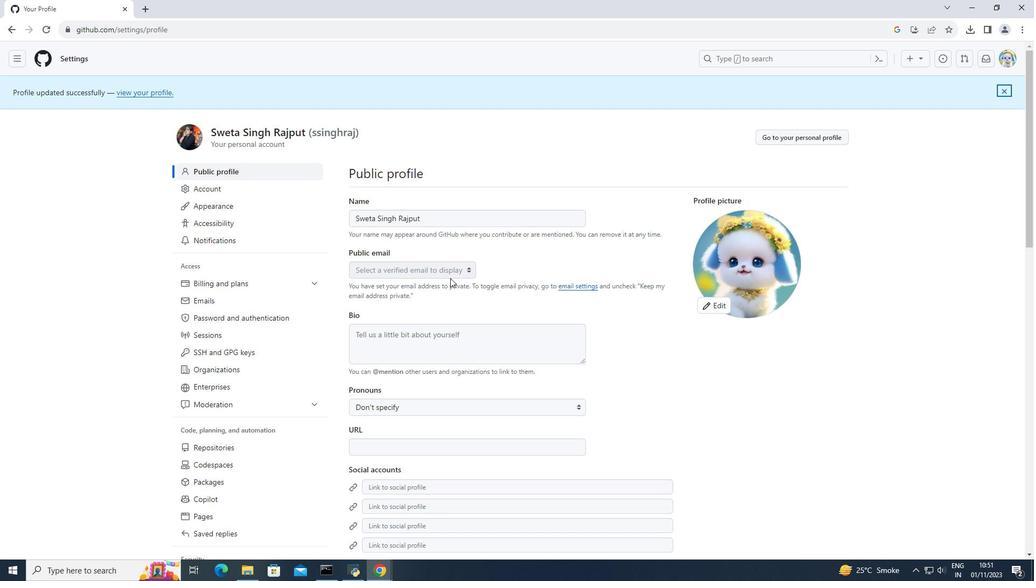 
